 Task: Look for space in Chesterfield, United States from 10th July, 2023 to 25th July, 2023 for 3 adults, 1 child in price range Rs.15000 to Rs.25000. Place can be shared room with 2 bedrooms having 3 beds and 2 bathrooms. Property type can be house, flat, guest house. Amenities needed are: wifi, TV, free parkinig on premises, gym, breakfast. Booking option can be shelf check-in. Required host language is English.
Action: Mouse moved to (437, 105)
Screenshot: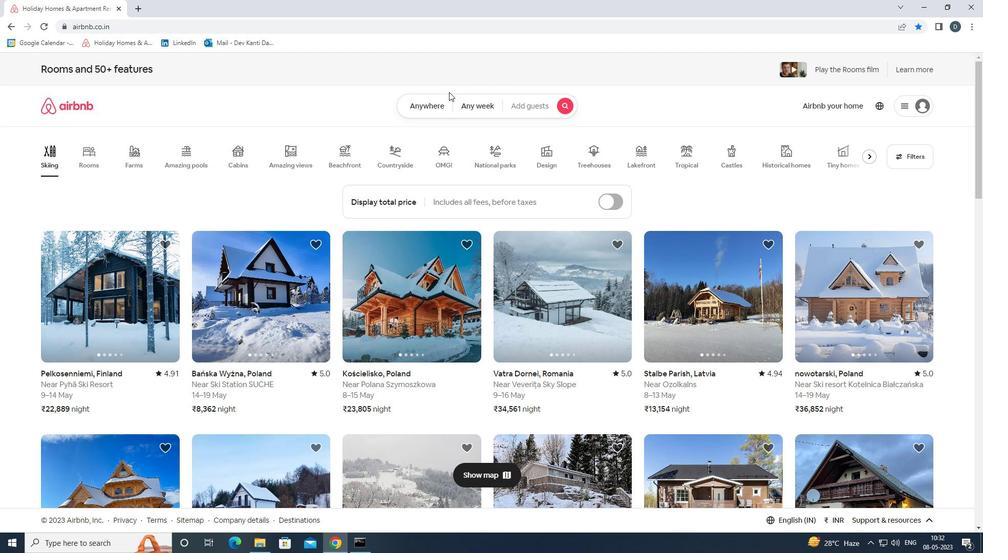
Action: Mouse pressed left at (437, 105)
Screenshot: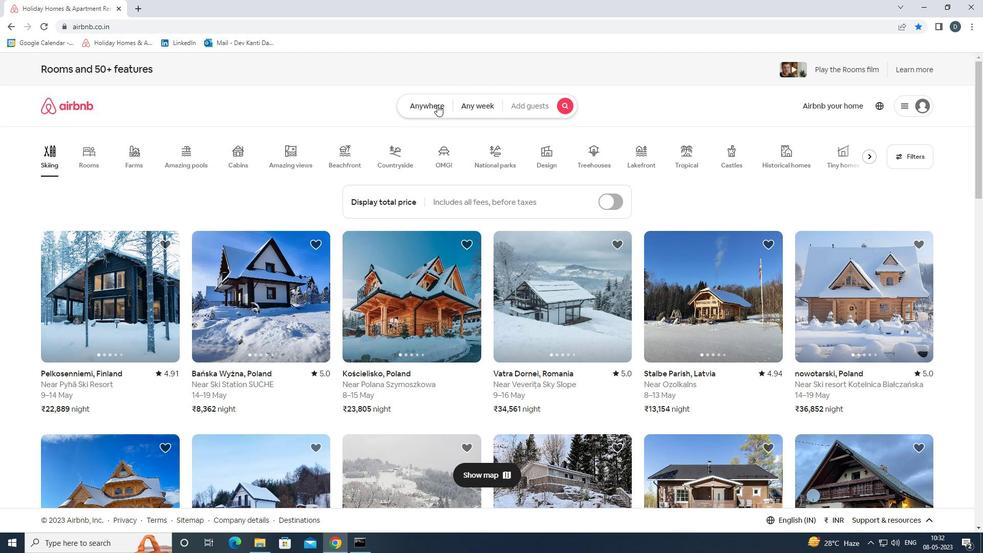 
Action: Mouse moved to (366, 146)
Screenshot: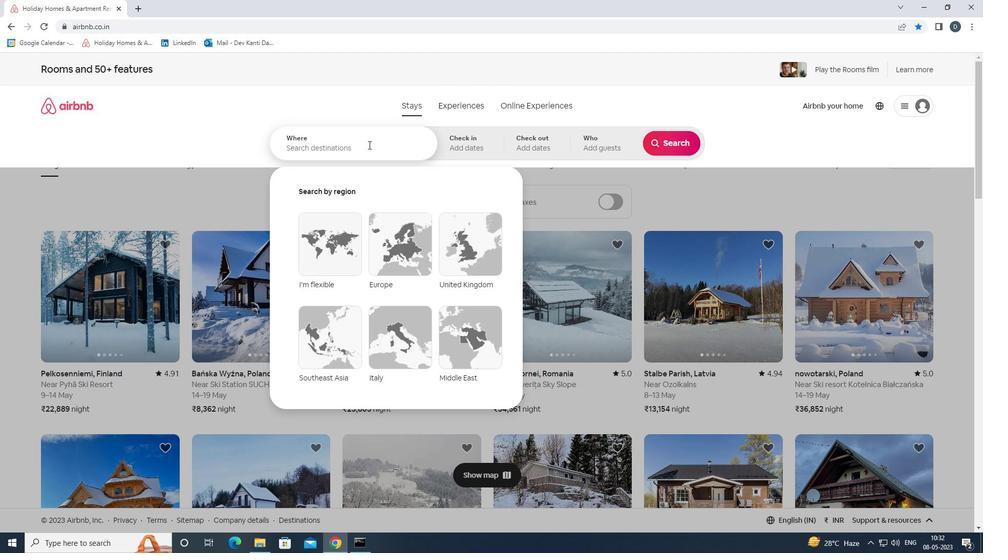 
Action: Mouse pressed left at (366, 146)
Screenshot: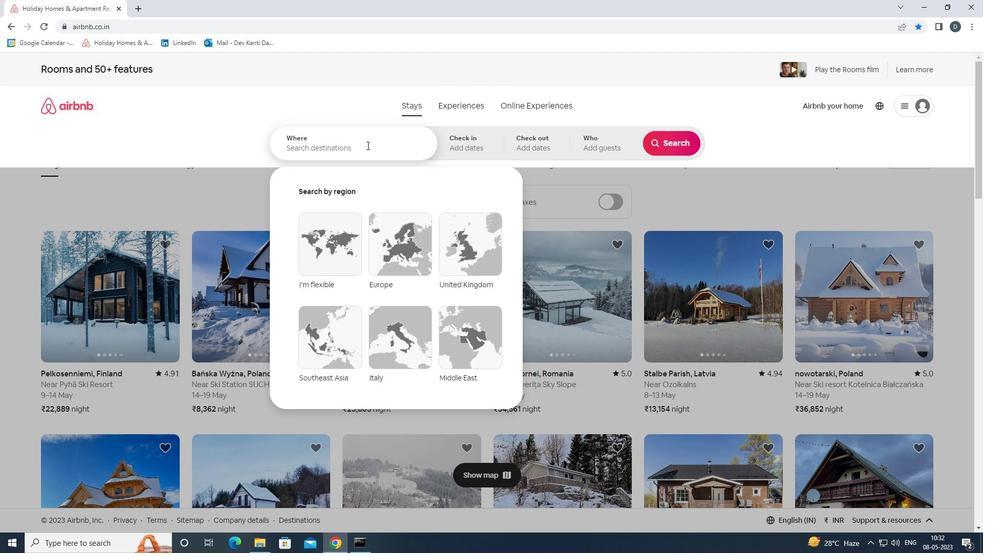 
Action: Mouse moved to (366, 146)
Screenshot: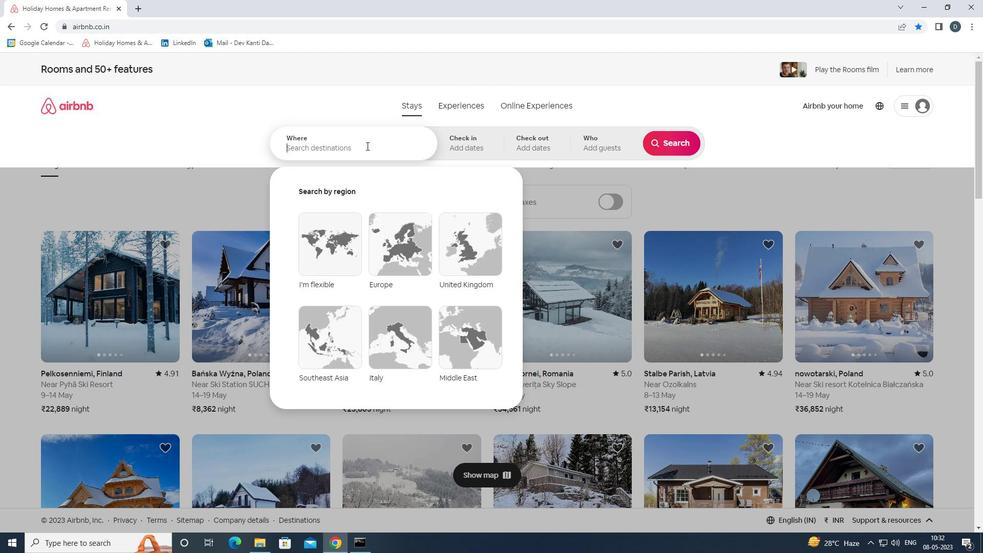 
Action: Key pressed <Key.shift>CHESTERFIELD,<Key.shift><Key.shift><Key.shift><Key.shift><Key.shift><Key.shift><Key.shift>UNITED<Key.space><Key.shift><Key.shift><Key.shift><Key.shift><Key.shift><Key.shift><Key.shift><Key.shift>STATES<Key.enter>
Screenshot: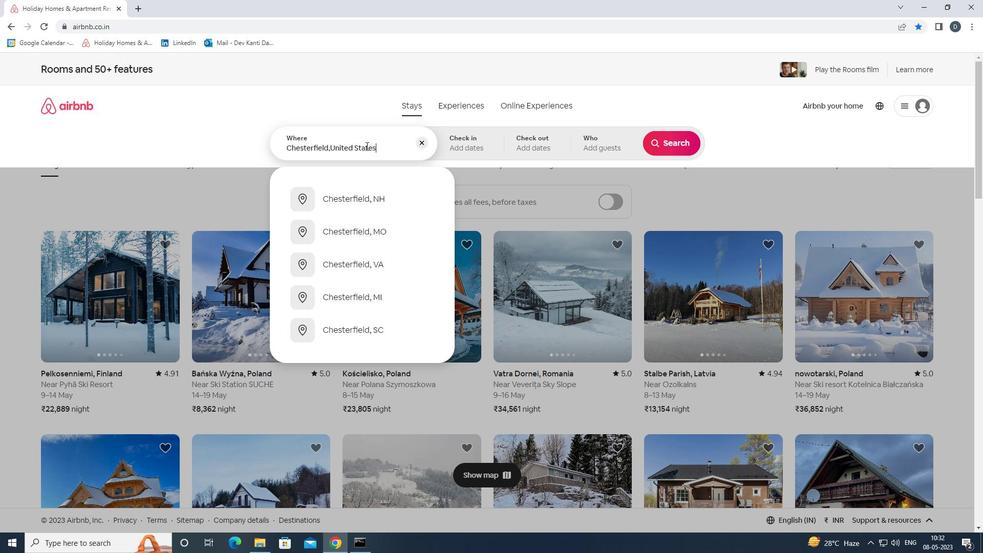 
Action: Mouse moved to (670, 223)
Screenshot: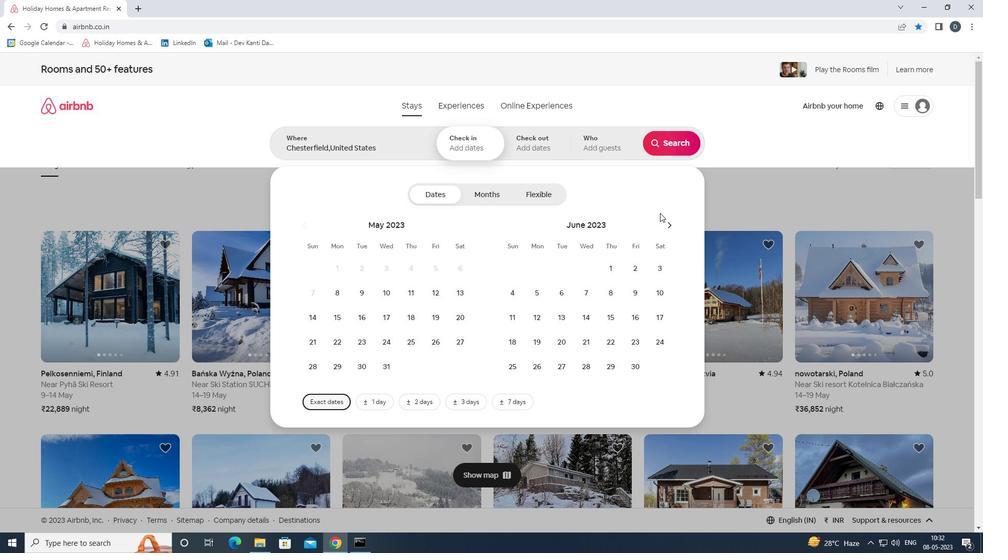 
Action: Mouse pressed left at (670, 223)
Screenshot: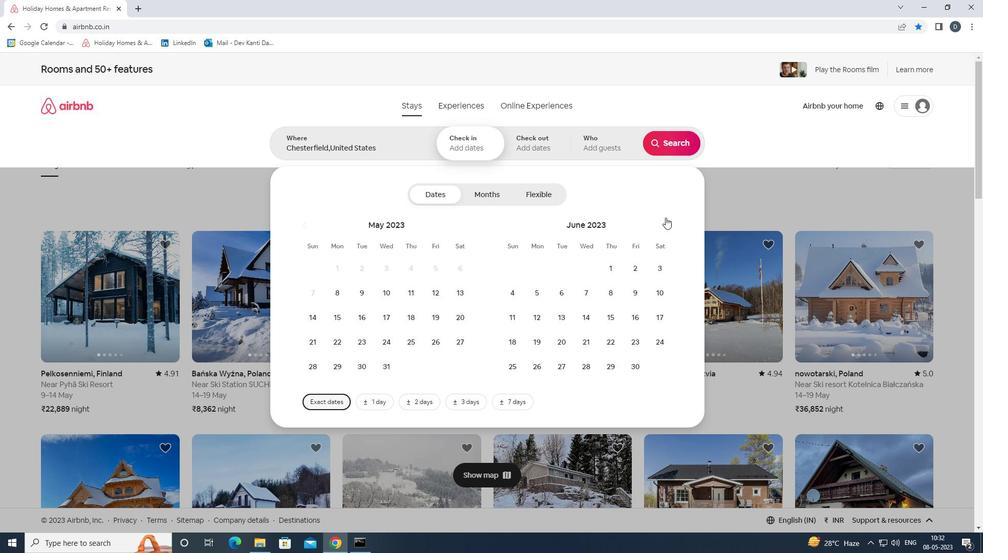 
Action: Mouse moved to (539, 316)
Screenshot: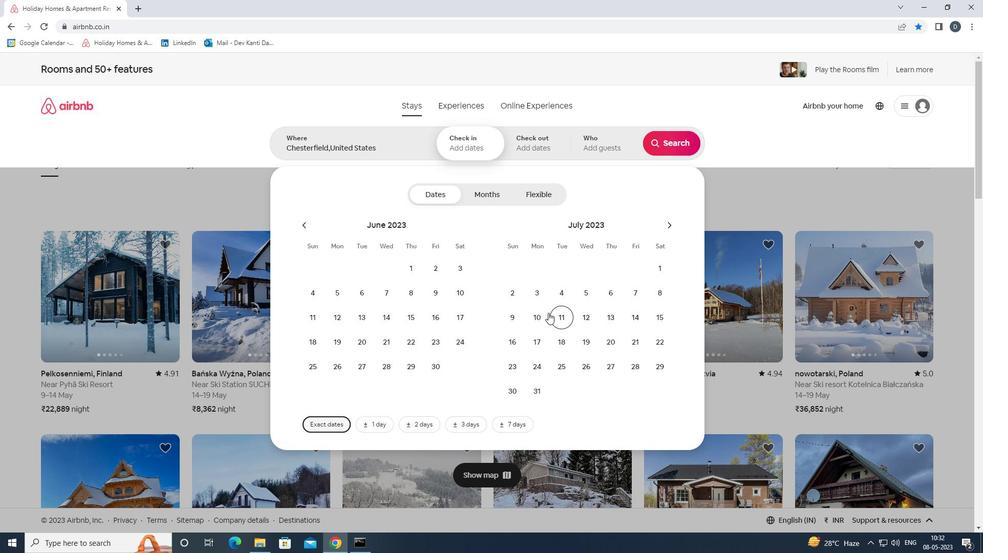 
Action: Mouse pressed left at (539, 316)
Screenshot: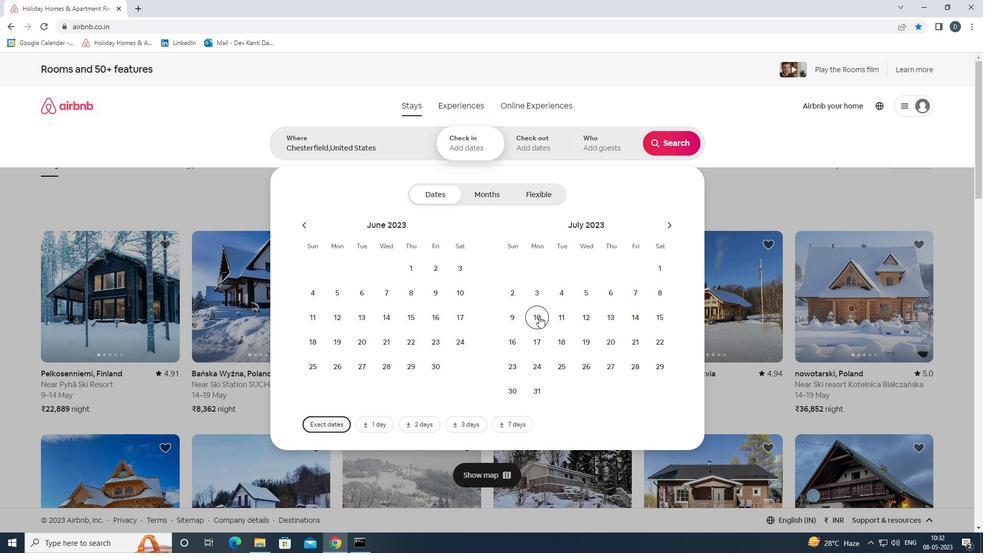 
Action: Mouse moved to (557, 363)
Screenshot: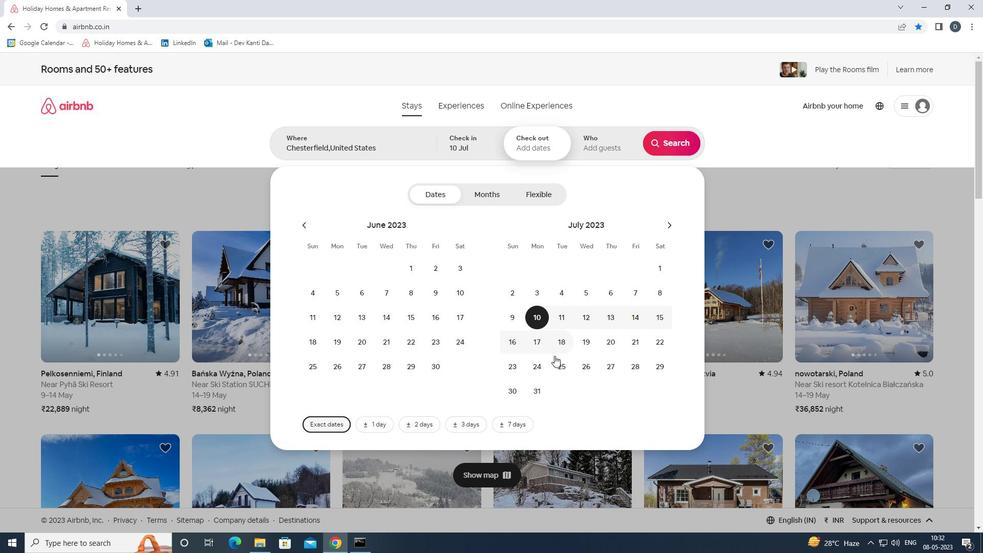 
Action: Mouse pressed left at (557, 363)
Screenshot: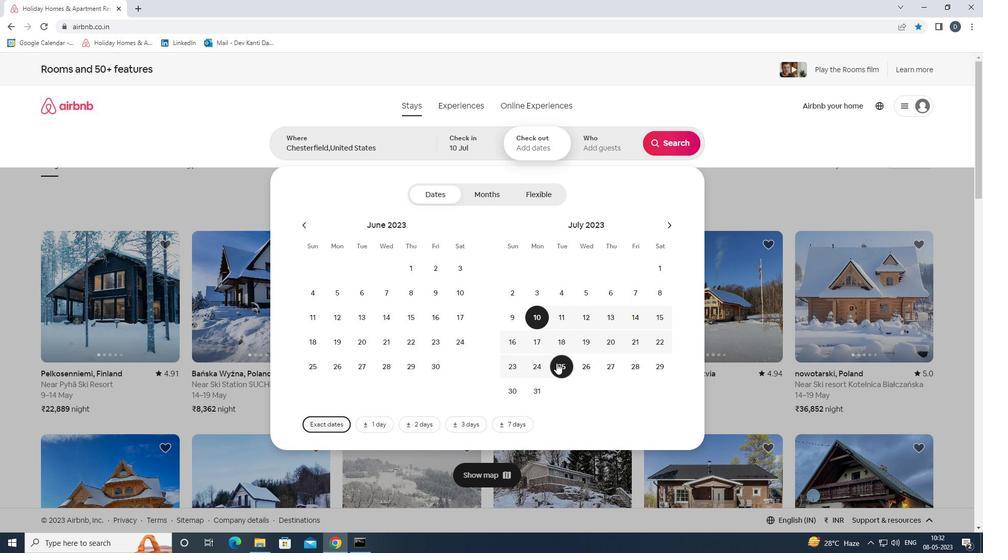 
Action: Mouse moved to (604, 150)
Screenshot: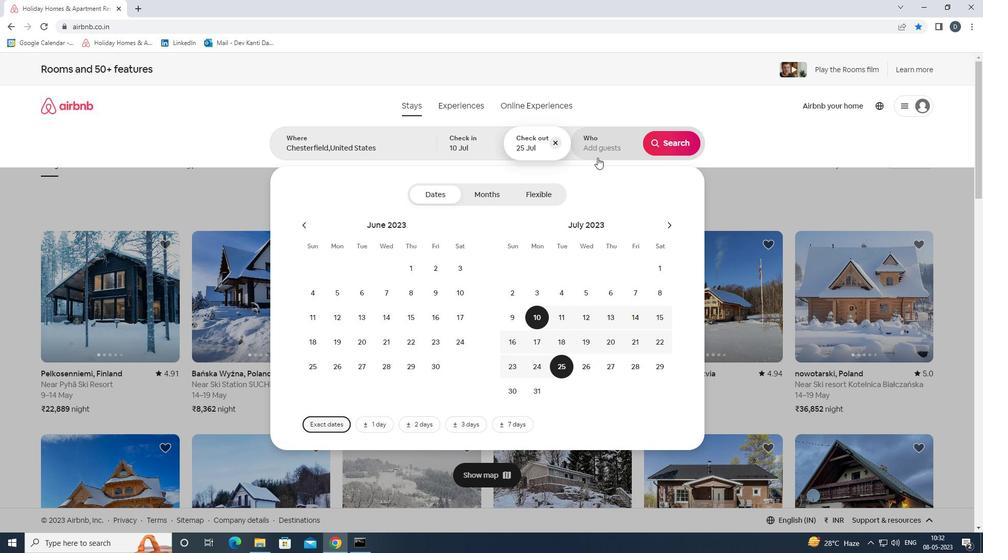 
Action: Mouse pressed left at (604, 150)
Screenshot: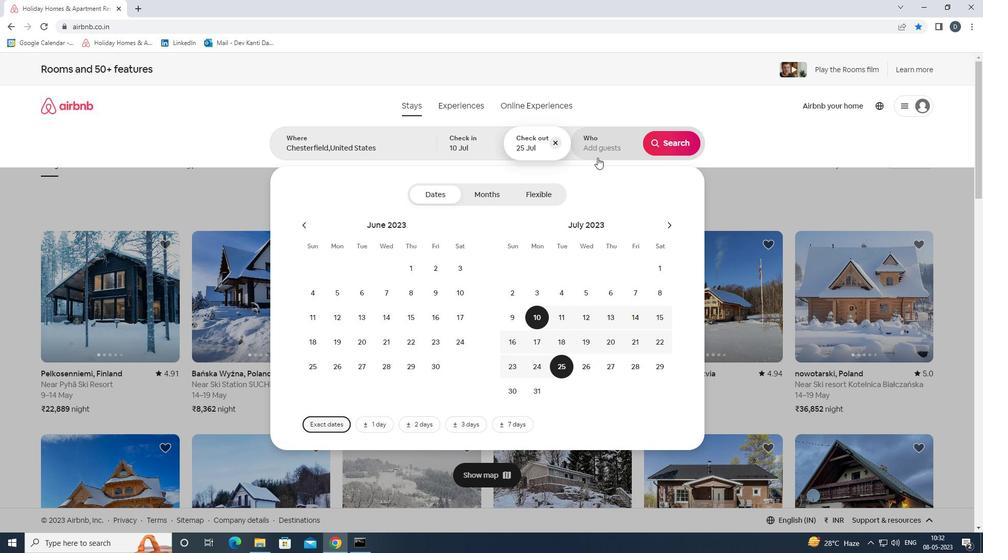 
Action: Mouse moved to (678, 195)
Screenshot: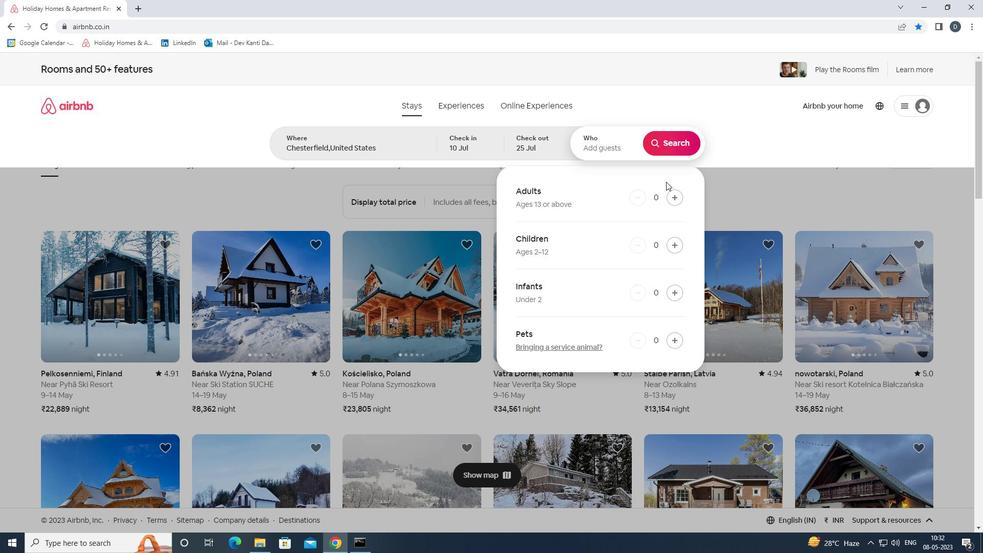
Action: Mouse pressed left at (678, 195)
Screenshot: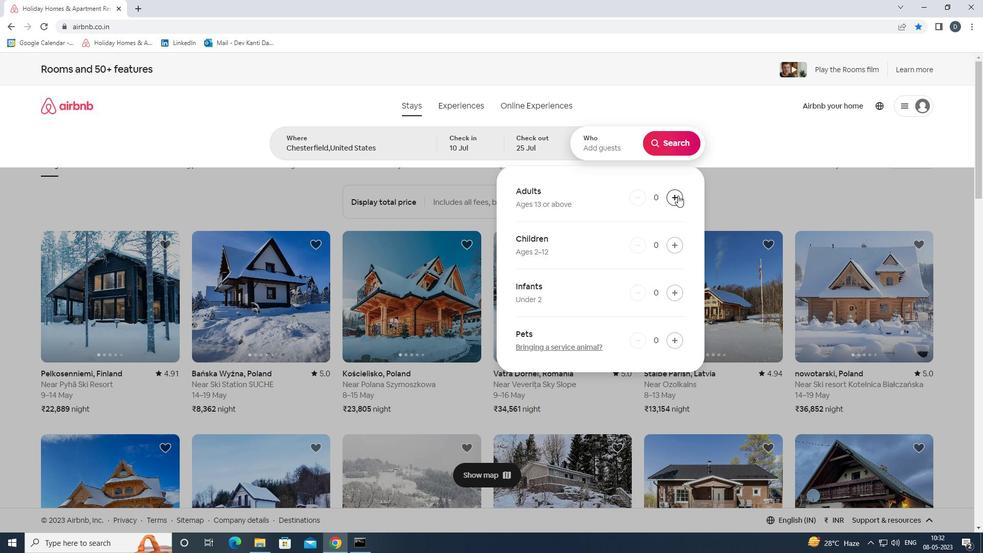 
Action: Mouse pressed left at (678, 195)
Screenshot: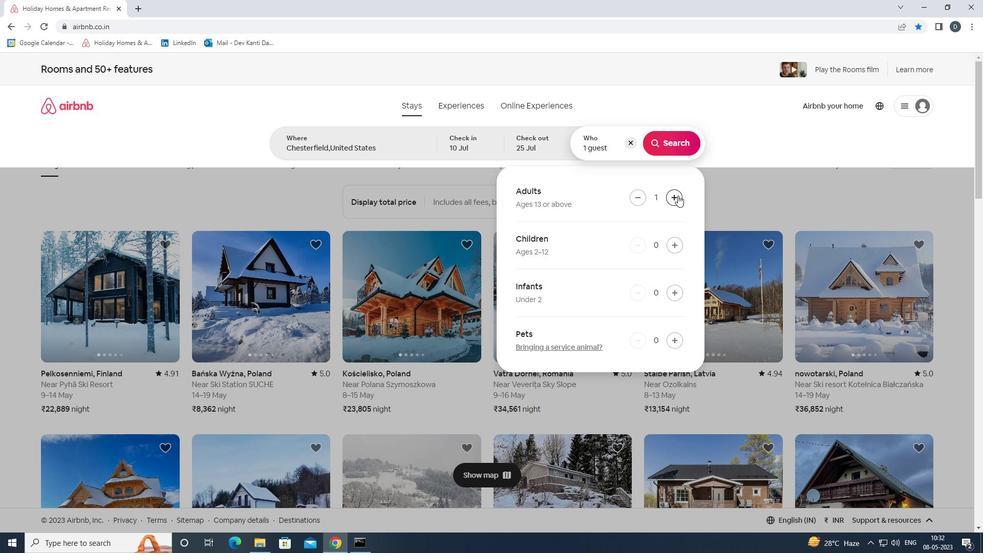 
Action: Mouse pressed left at (678, 195)
Screenshot: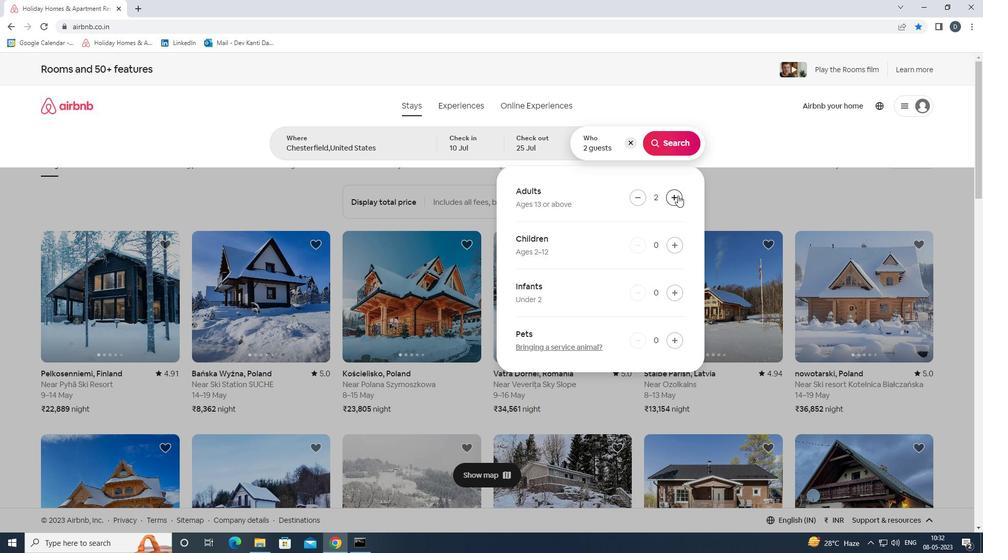 
Action: Mouse moved to (674, 241)
Screenshot: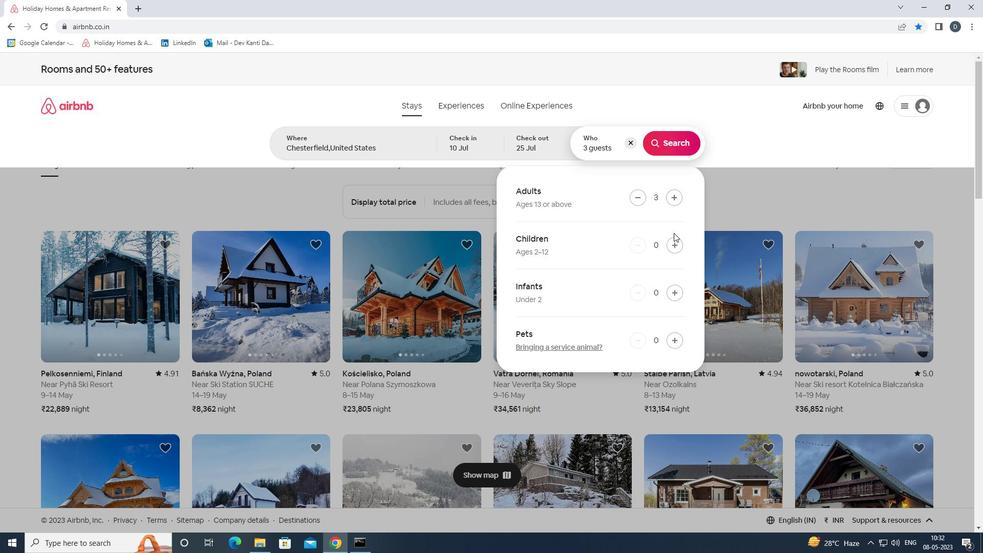 
Action: Mouse pressed left at (674, 241)
Screenshot: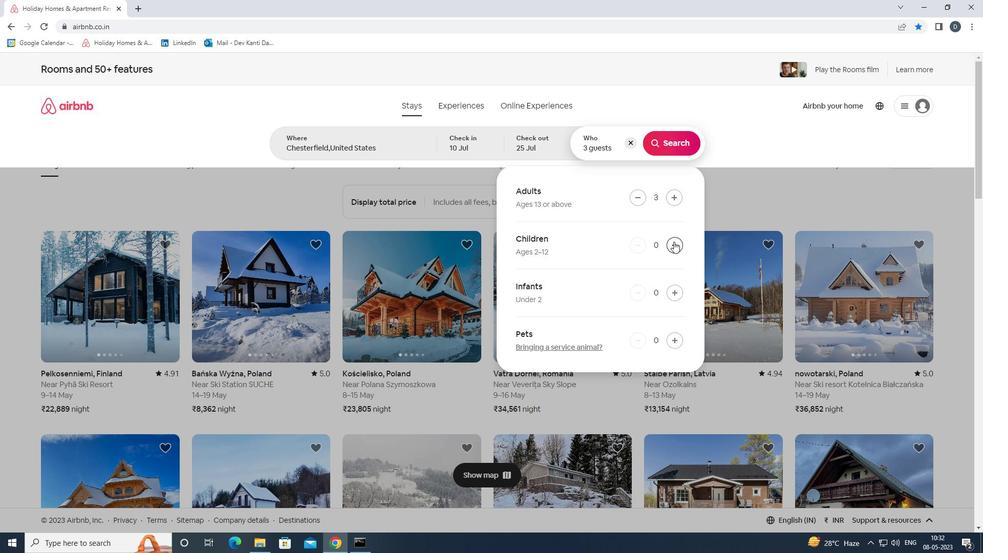 
Action: Mouse moved to (671, 142)
Screenshot: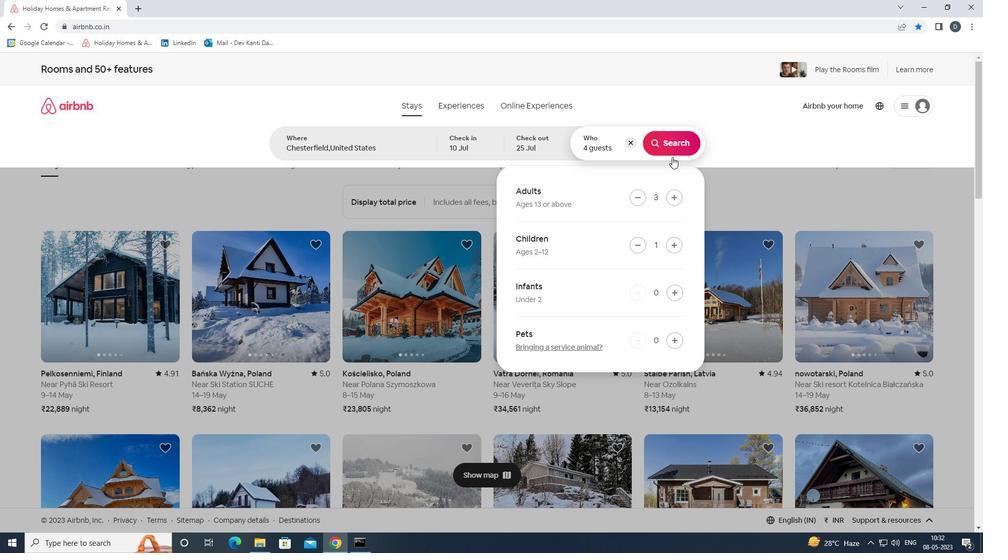 
Action: Mouse pressed left at (671, 142)
Screenshot: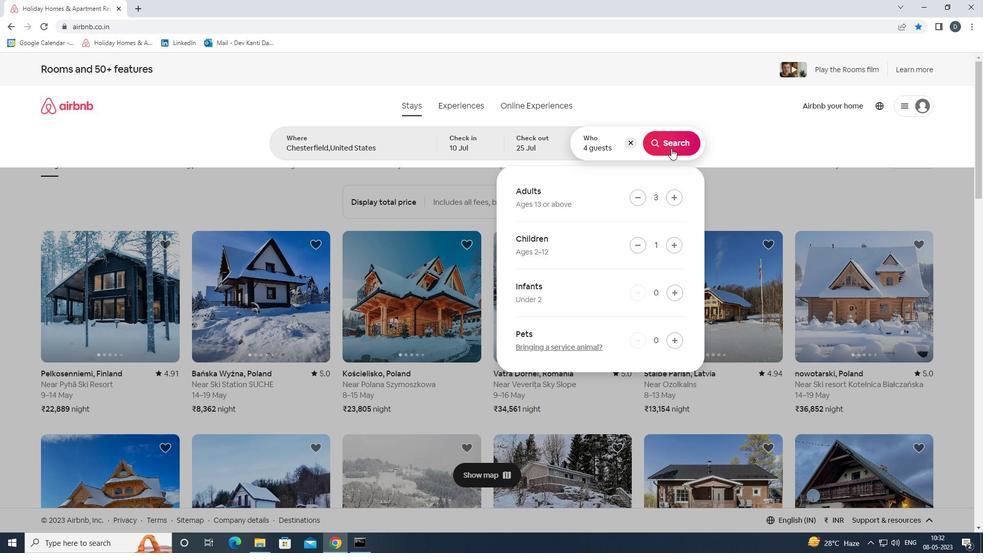 
Action: Mouse moved to (938, 107)
Screenshot: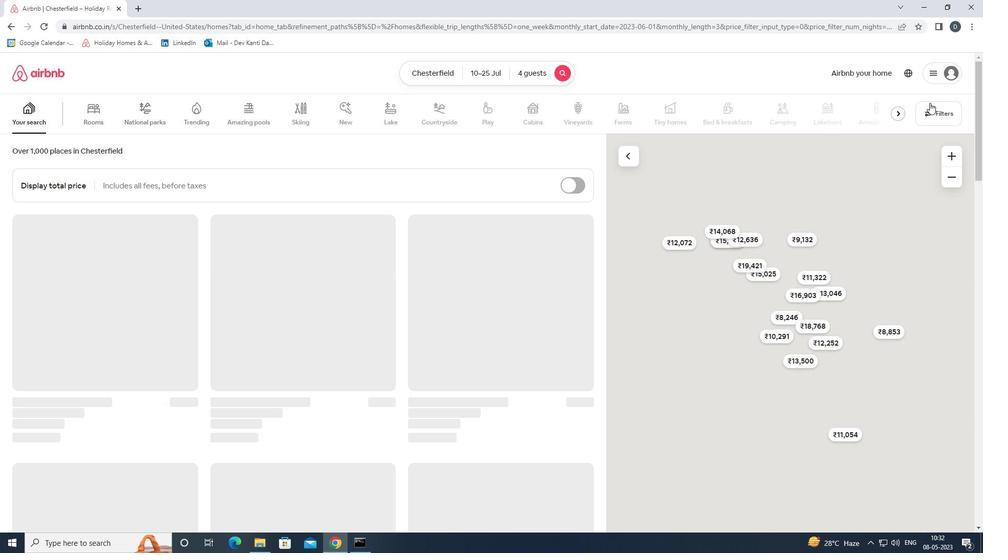 
Action: Mouse pressed left at (938, 107)
Screenshot: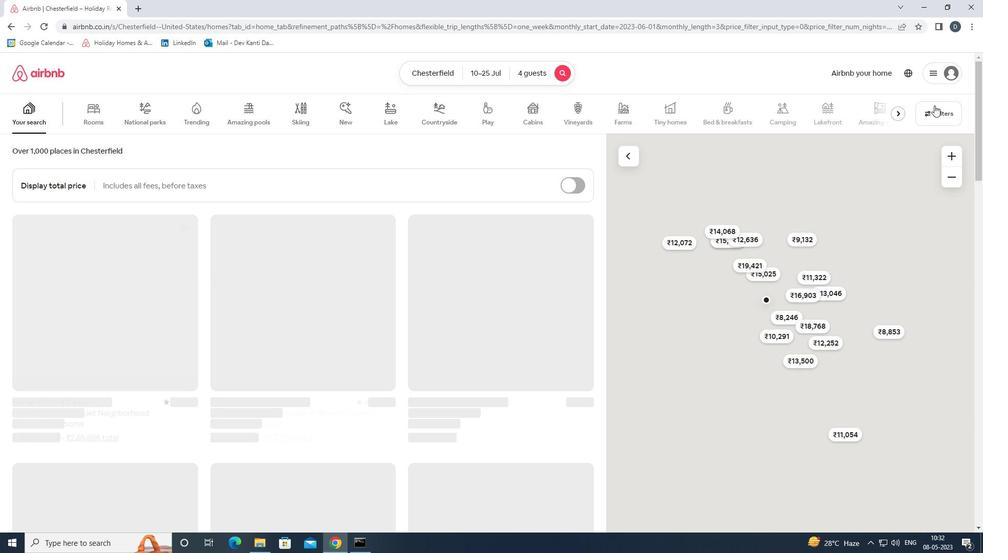 
Action: Mouse moved to (385, 363)
Screenshot: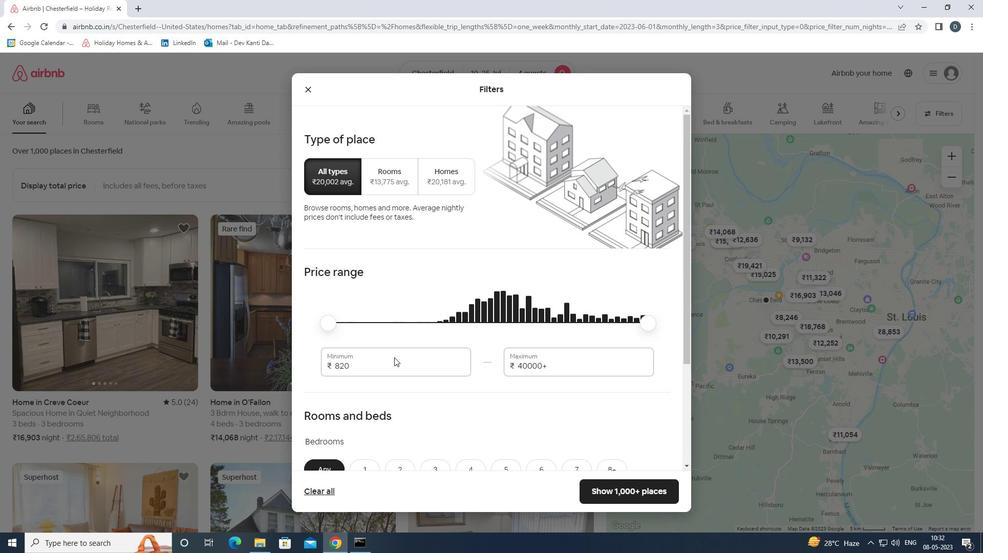 
Action: Mouse pressed left at (385, 363)
Screenshot: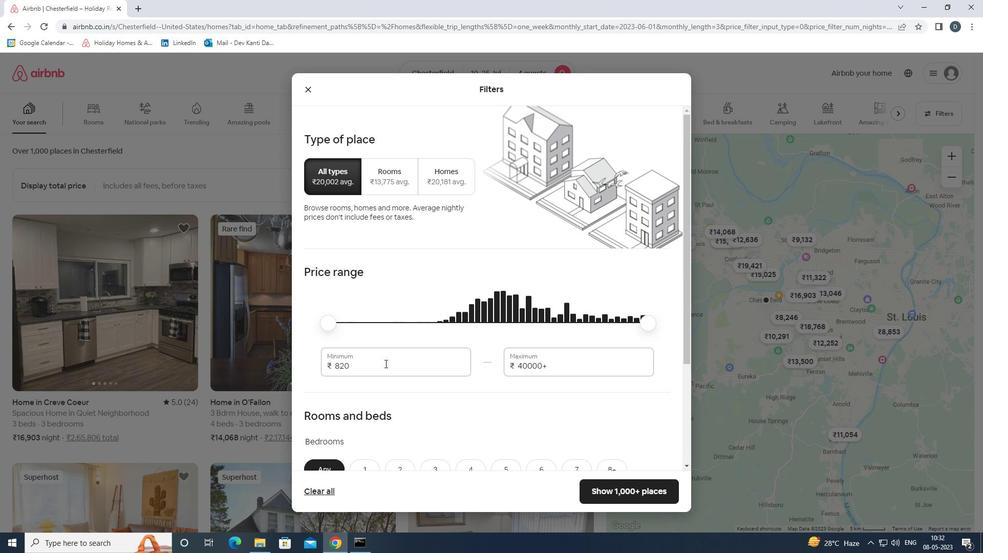 
Action: Mouse pressed left at (385, 363)
Screenshot: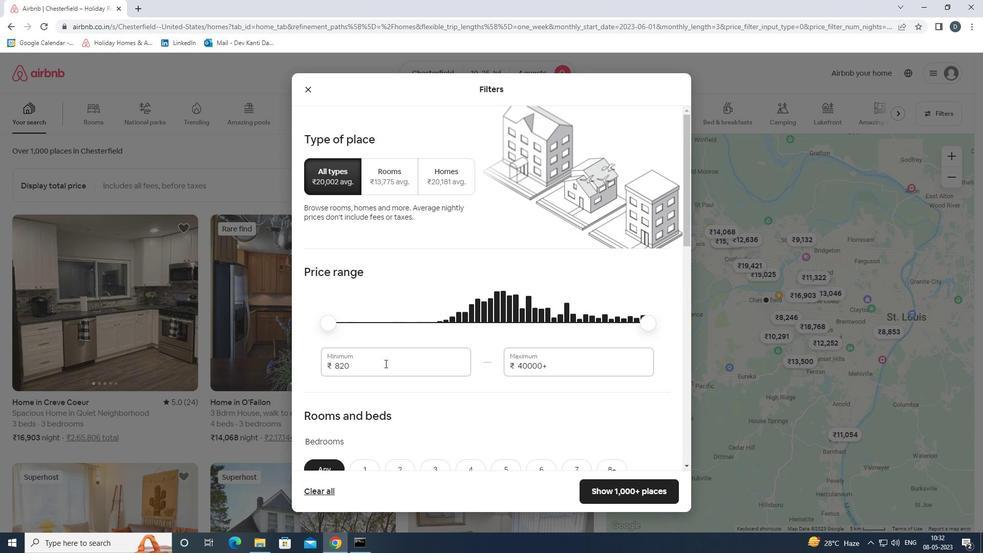 
Action: Mouse moved to (385, 363)
Screenshot: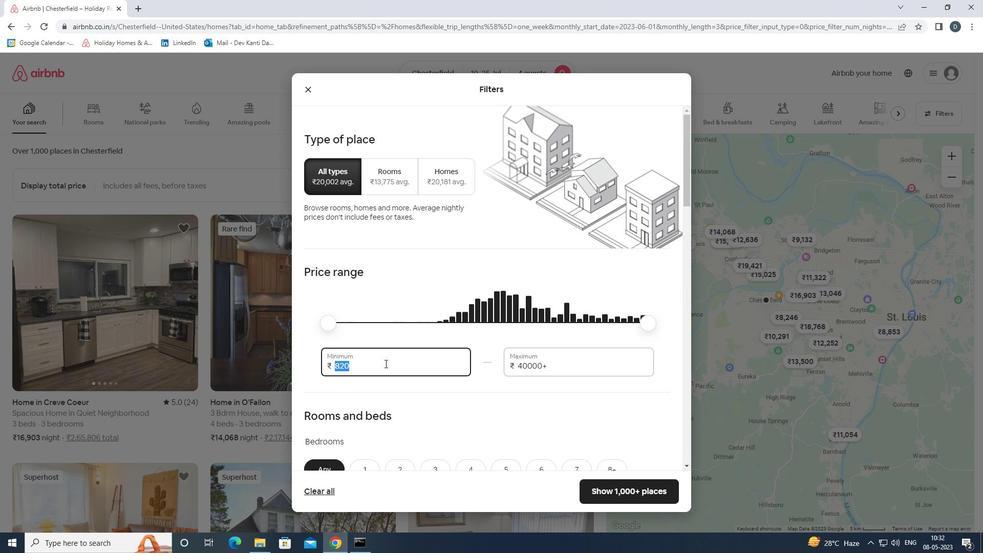 
Action: Key pressed 15000<Key.tab>25000
Screenshot: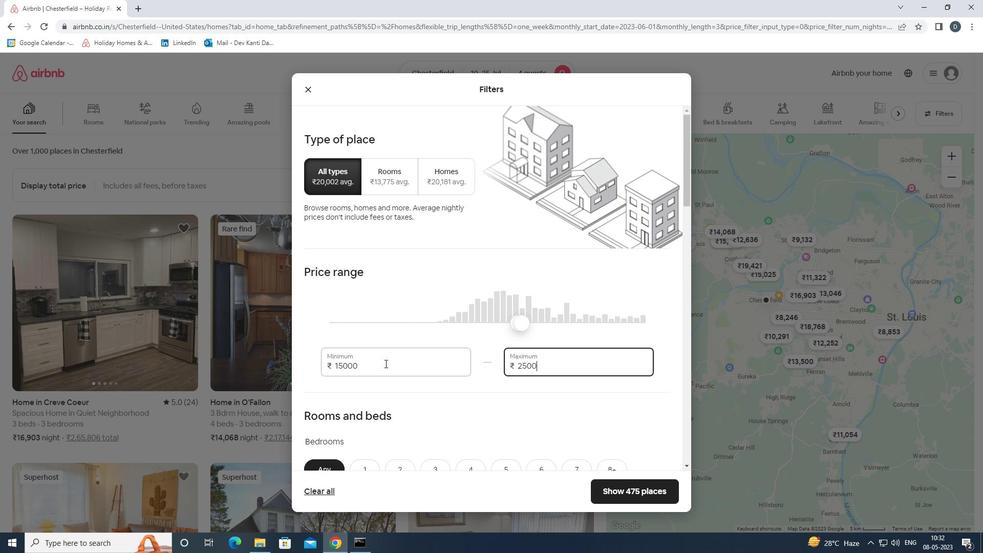 
Action: Mouse scrolled (385, 363) with delta (0, 0)
Screenshot: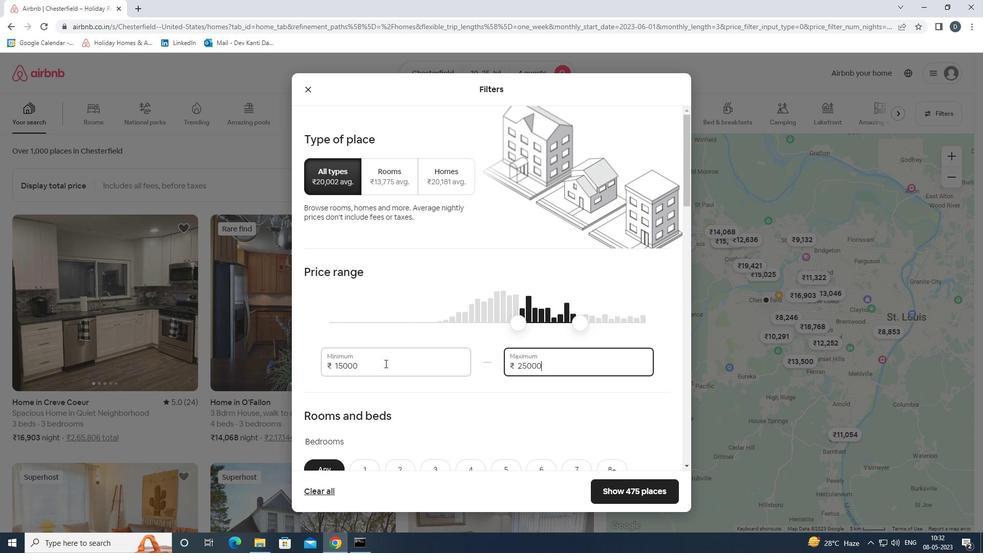 
Action: Mouse scrolled (385, 363) with delta (0, 0)
Screenshot: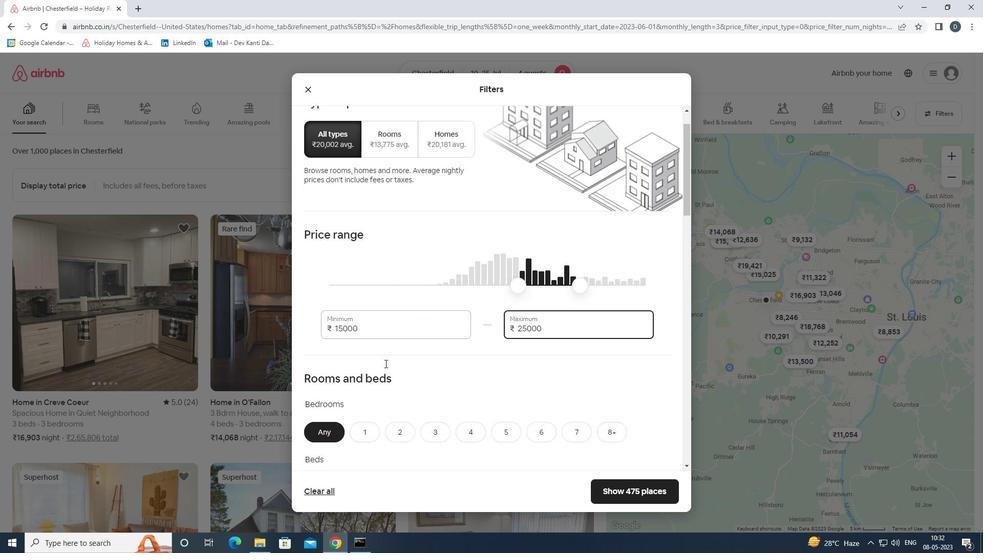 
Action: Mouse scrolled (385, 363) with delta (0, 0)
Screenshot: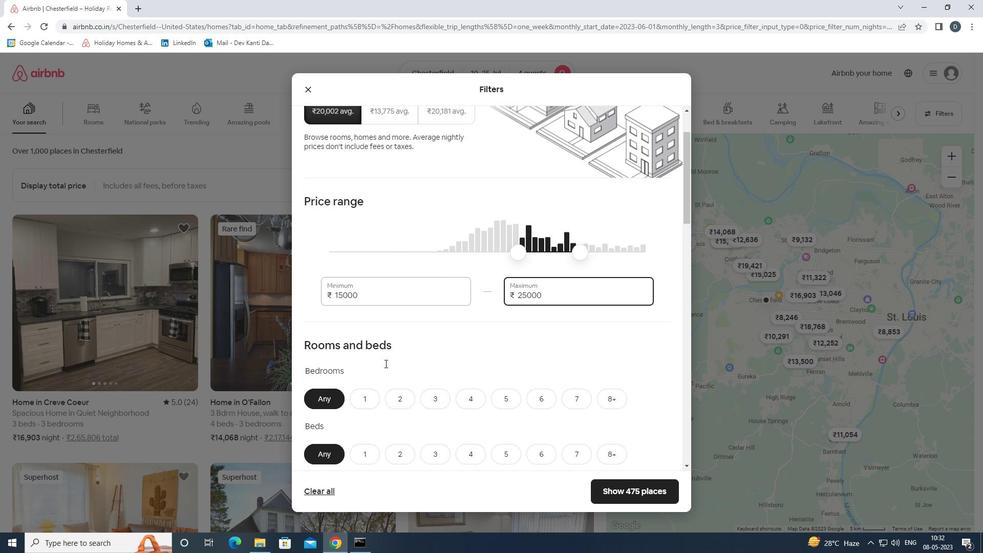 
Action: Mouse moved to (401, 317)
Screenshot: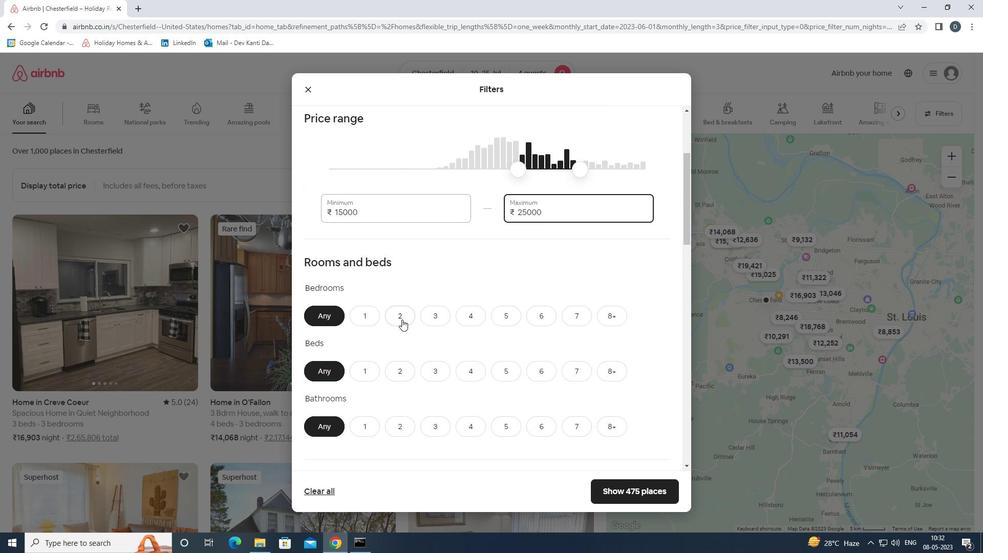 
Action: Mouse pressed left at (401, 317)
Screenshot: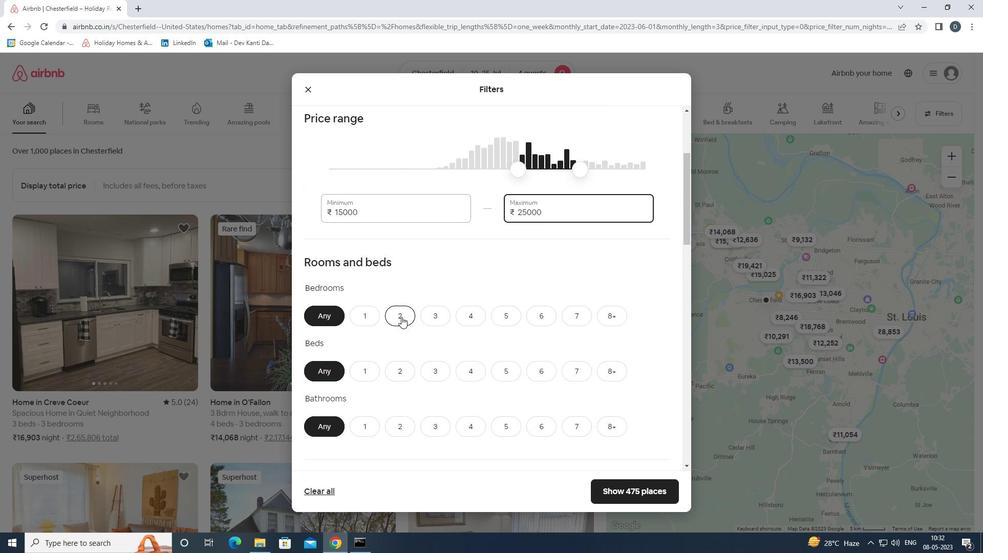 
Action: Mouse moved to (432, 368)
Screenshot: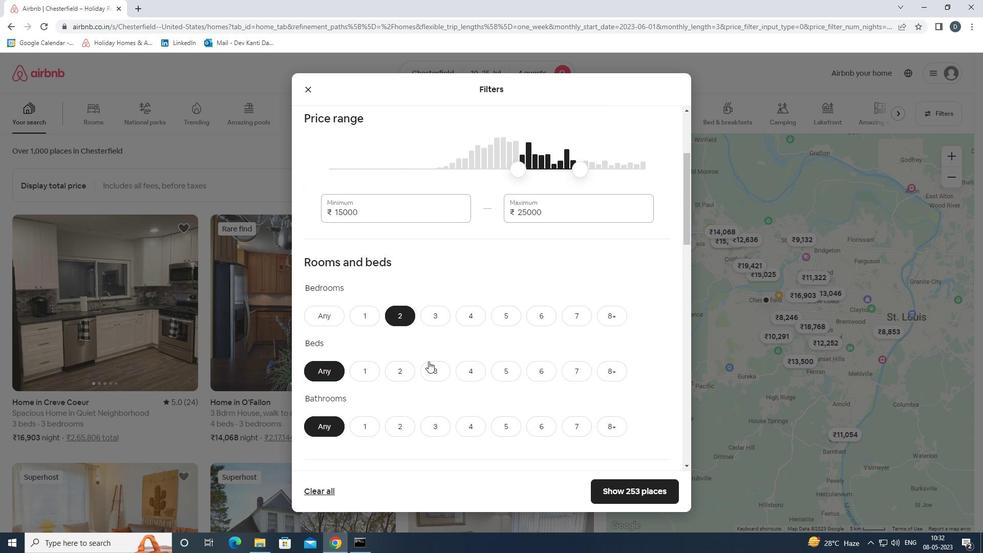 
Action: Mouse pressed left at (432, 368)
Screenshot: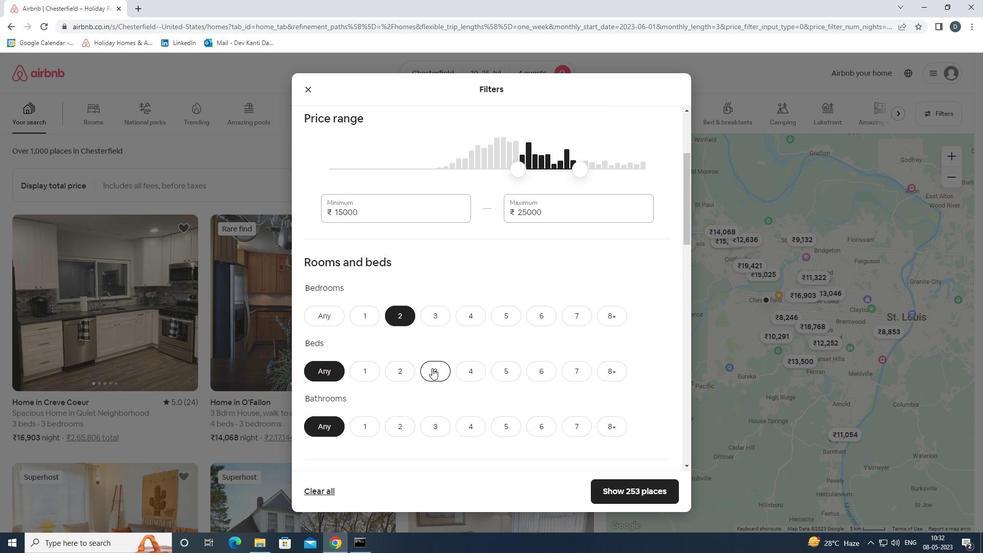 
Action: Mouse moved to (404, 426)
Screenshot: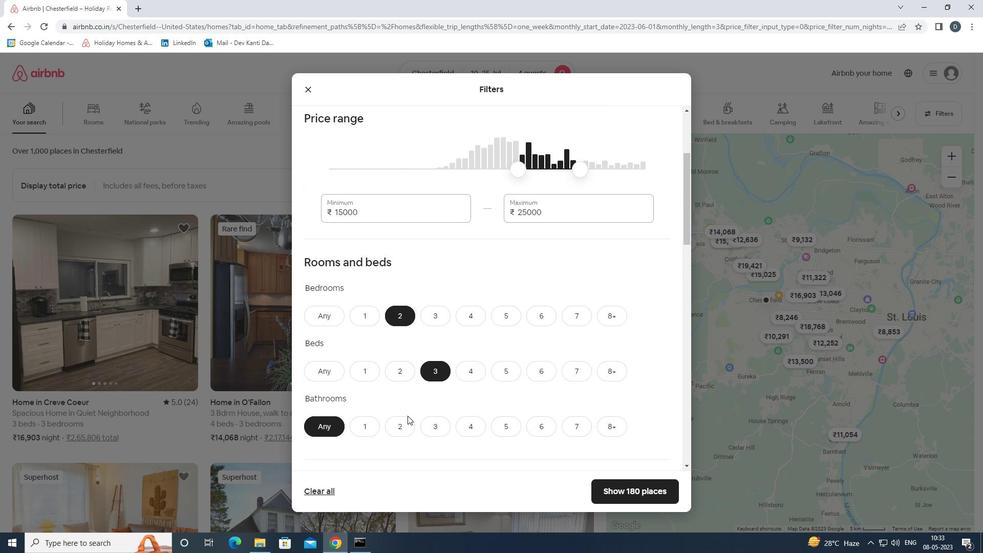 
Action: Mouse pressed left at (404, 426)
Screenshot: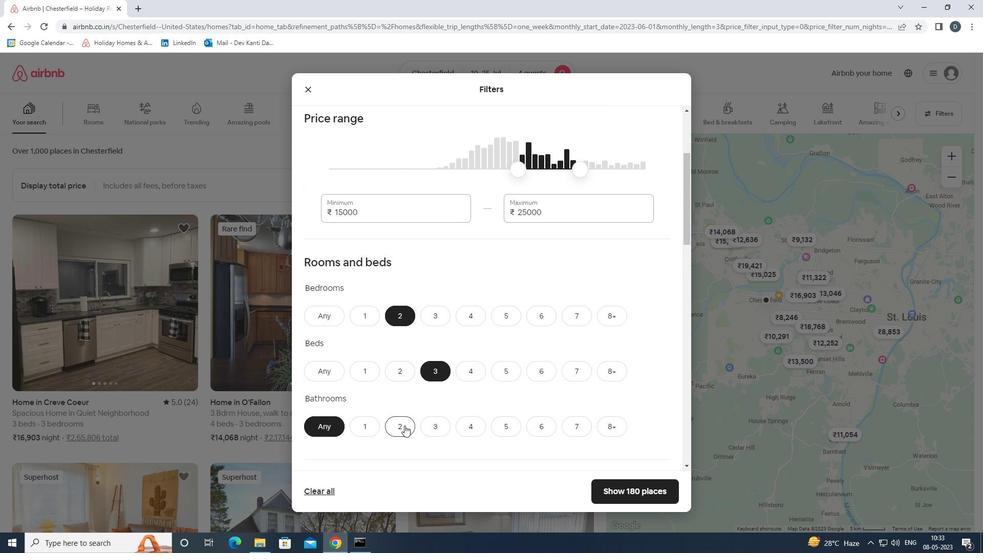 
Action: Mouse scrolled (404, 425) with delta (0, 0)
Screenshot: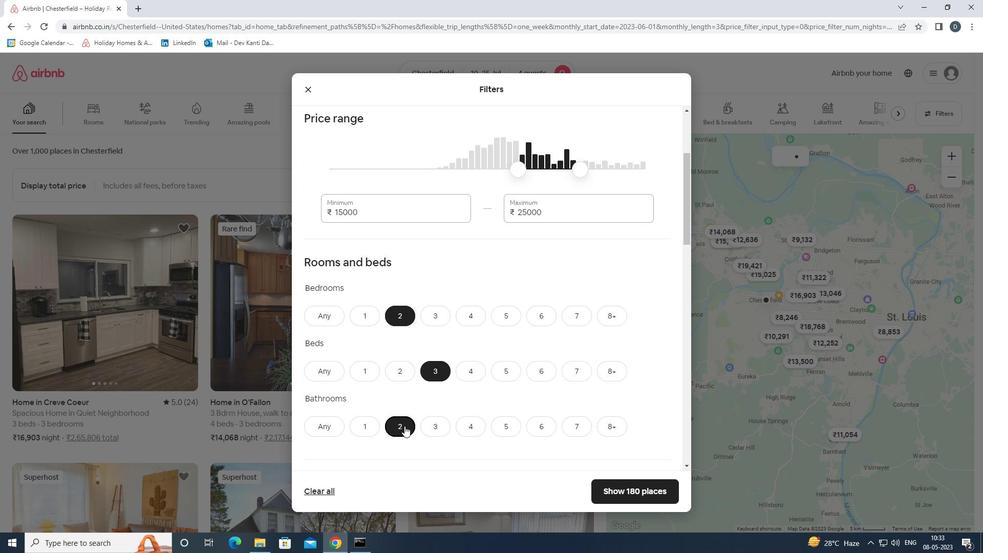 
Action: Mouse scrolled (404, 425) with delta (0, 0)
Screenshot: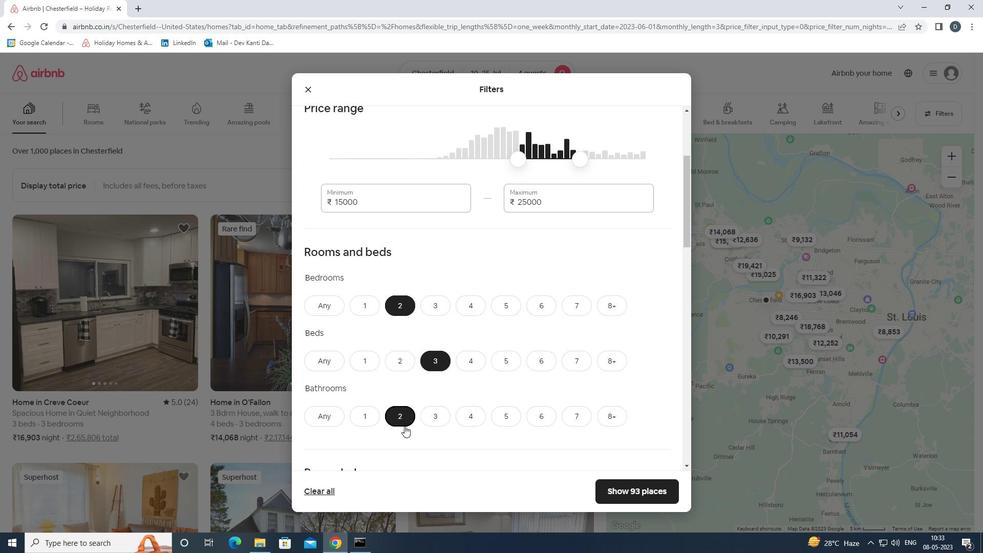 
Action: Mouse scrolled (404, 425) with delta (0, 0)
Screenshot: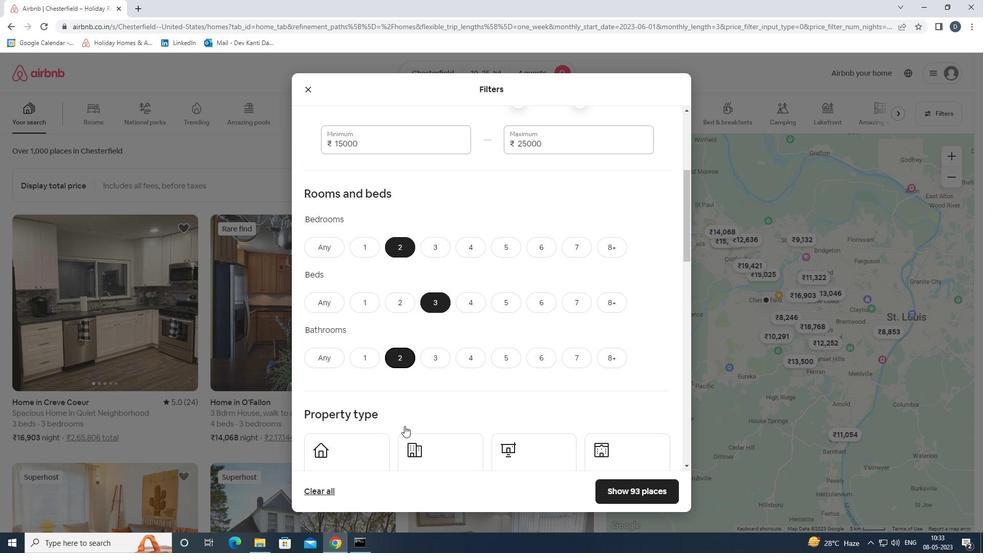 
Action: Mouse moved to (374, 405)
Screenshot: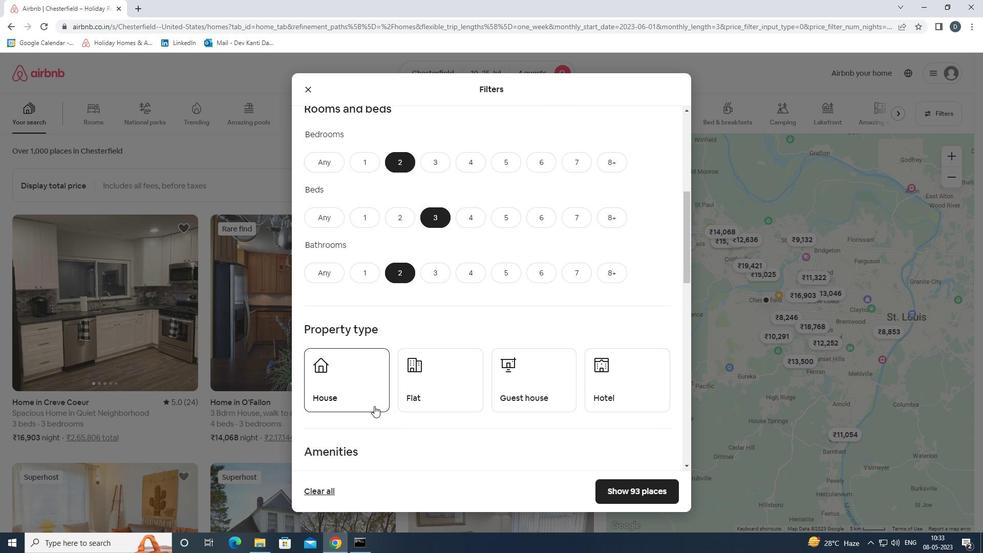 
Action: Mouse pressed left at (374, 405)
Screenshot: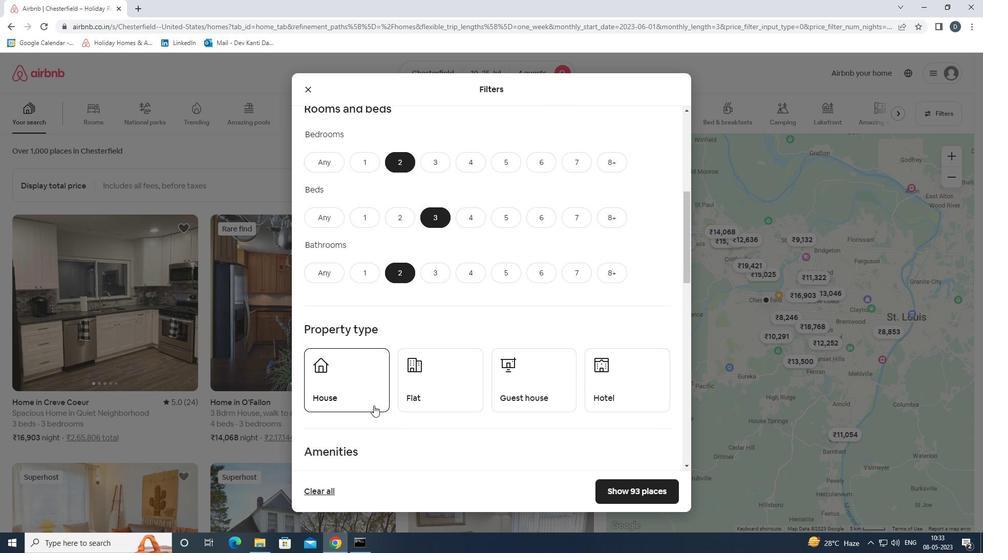 
Action: Mouse moved to (414, 400)
Screenshot: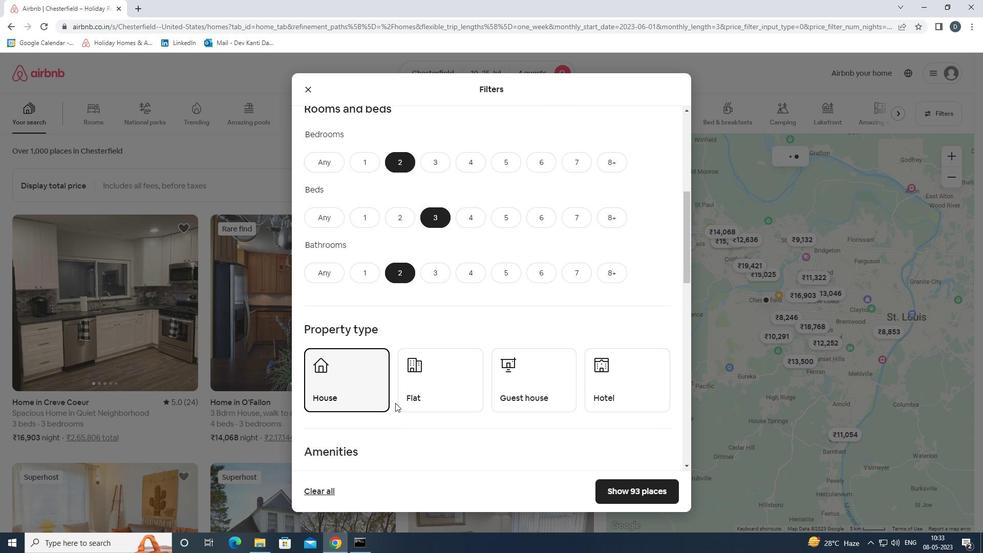
Action: Mouse pressed left at (414, 400)
Screenshot: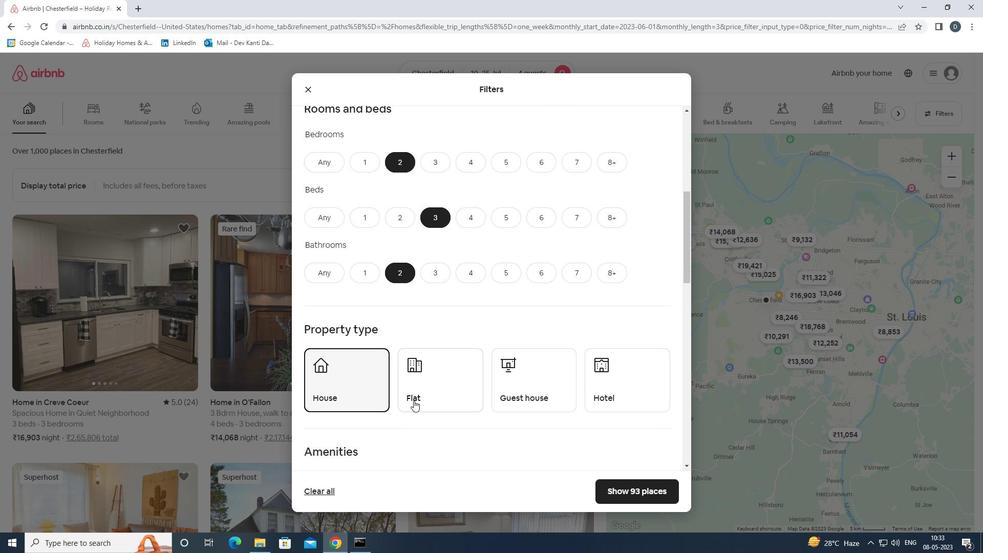 
Action: Mouse moved to (505, 393)
Screenshot: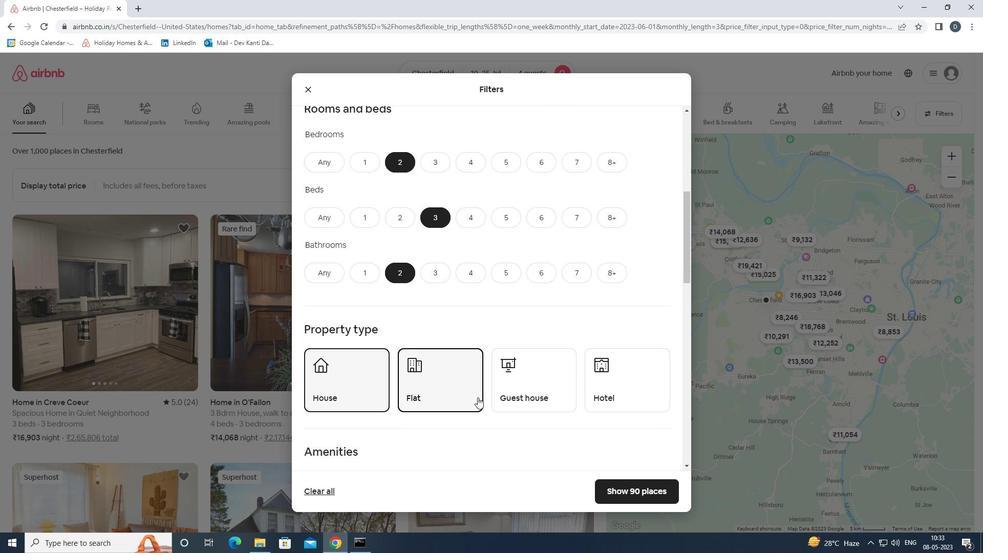 
Action: Mouse pressed left at (505, 393)
Screenshot: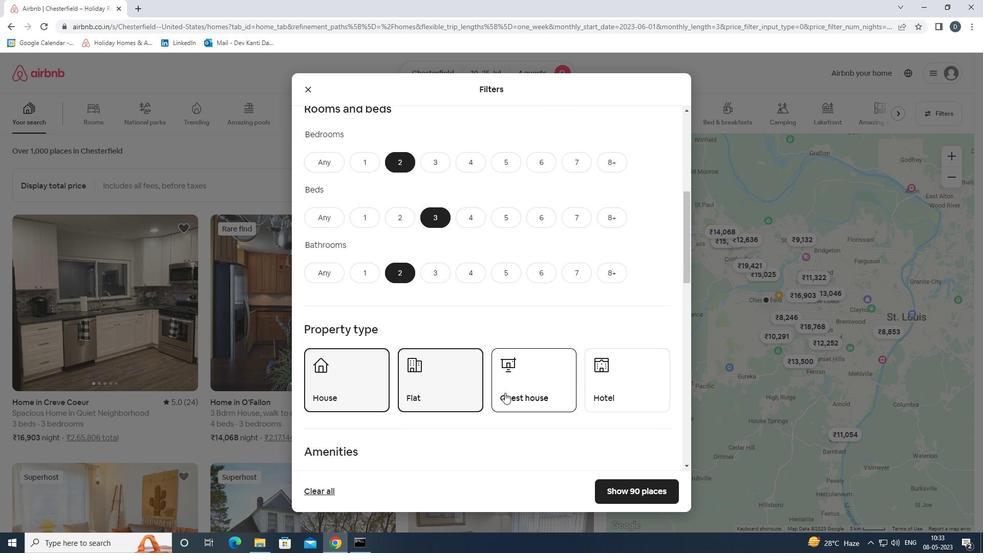 
Action: Mouse moved to (516, 426)
Screenshot: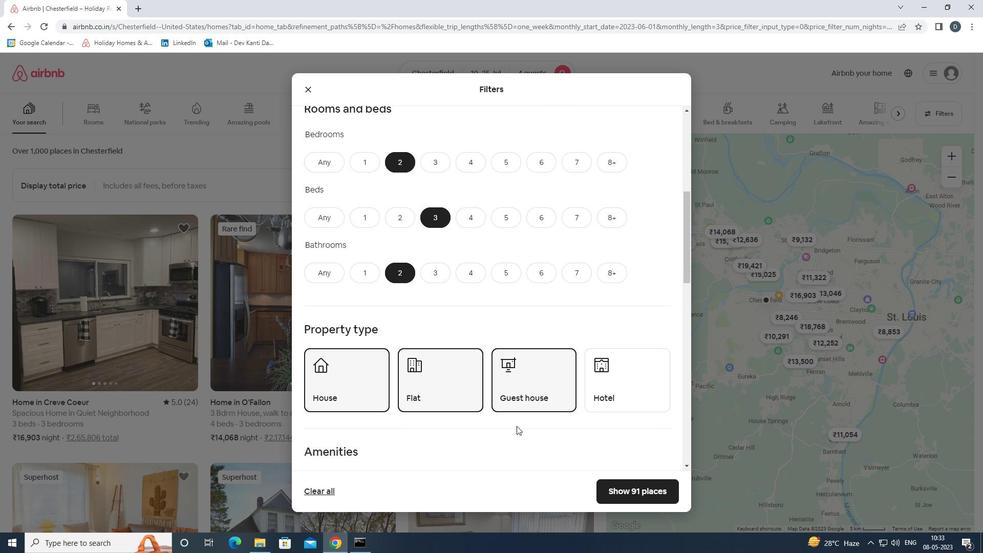 
Action: Mouse scrolled (516, 425) with delta (0, 0)
Screenshot: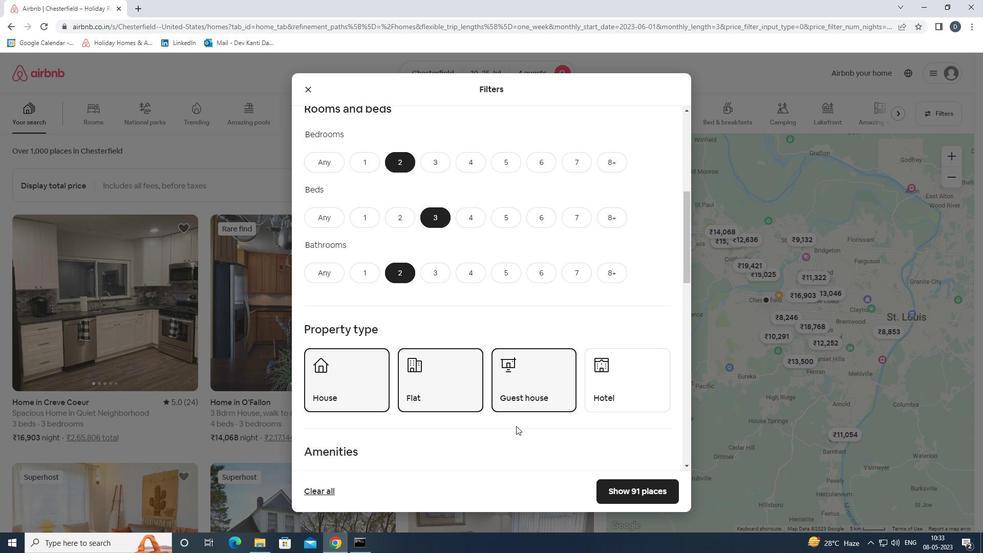 
Action: Mouse scrolled (516, 425) with delta (0, 0)
Screenshot: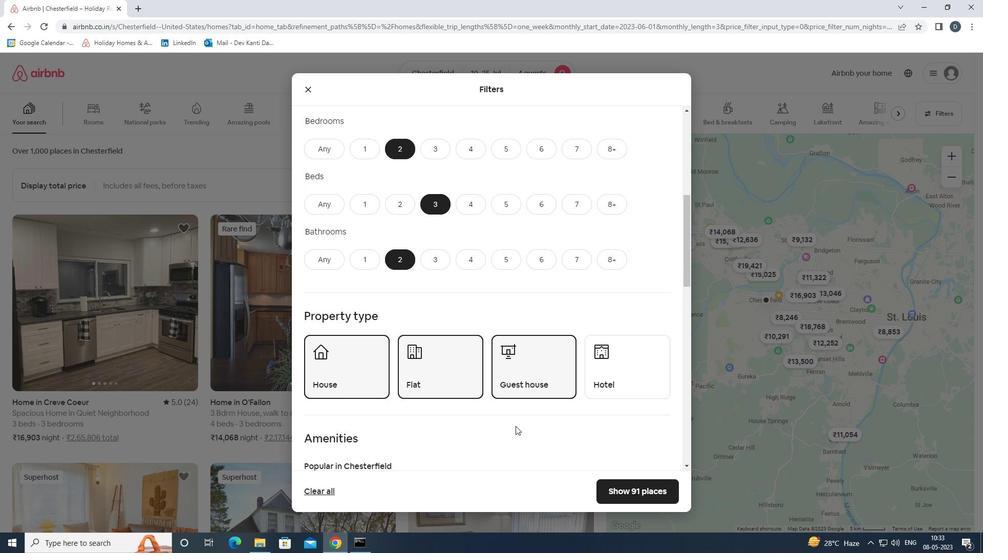 
Action: Mouse moved to (517, 416)
Screenshot: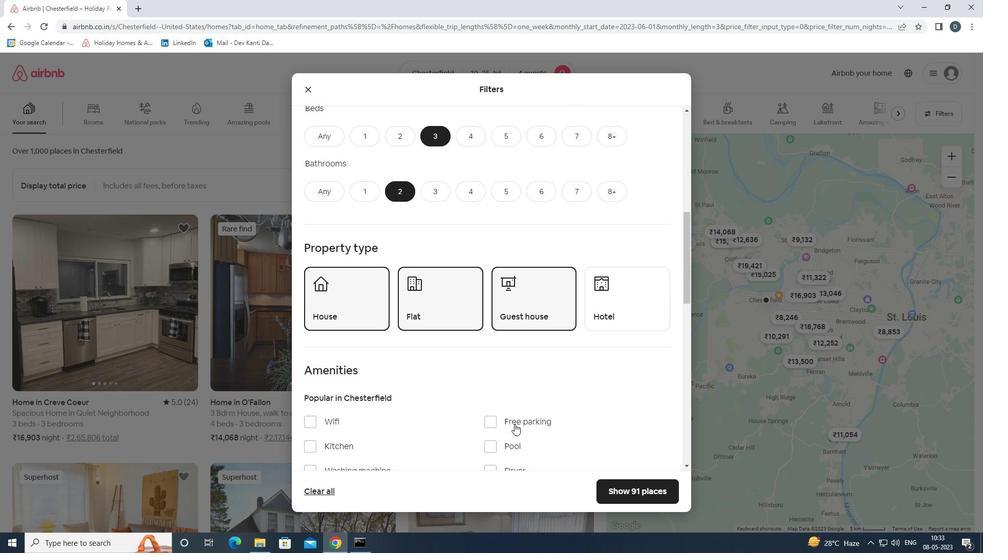 
Action: Mouse scrolled (517, 415) with delta (0, 0)
Screenshot: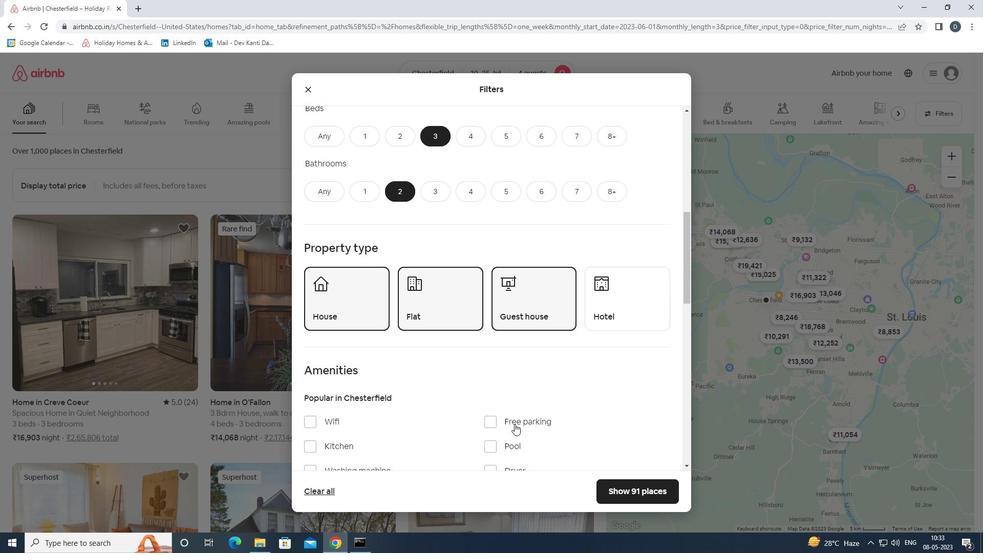 
Action: Mouse moved to (316, 345)
Screenshot: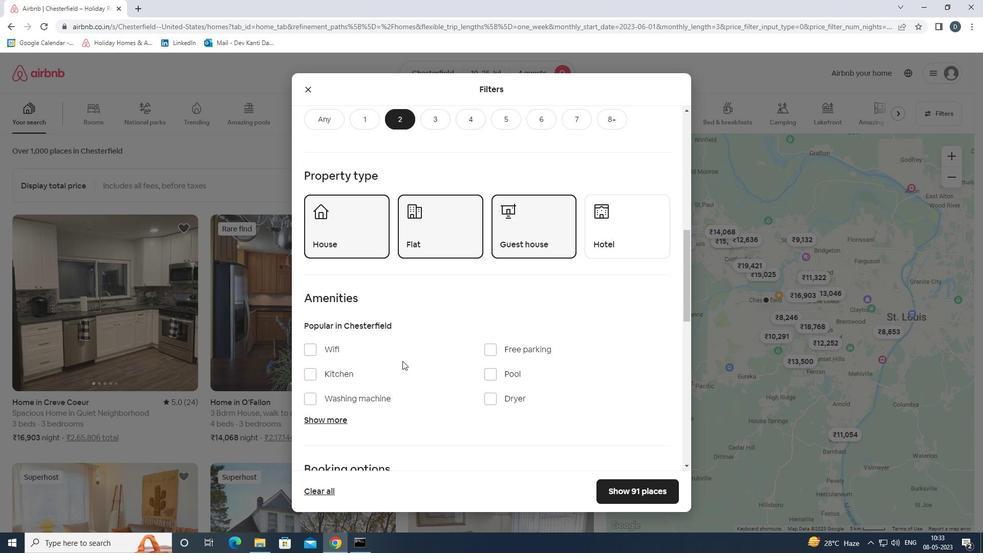 
Action: Mouse pressed left at (316, 345)
Screenshot: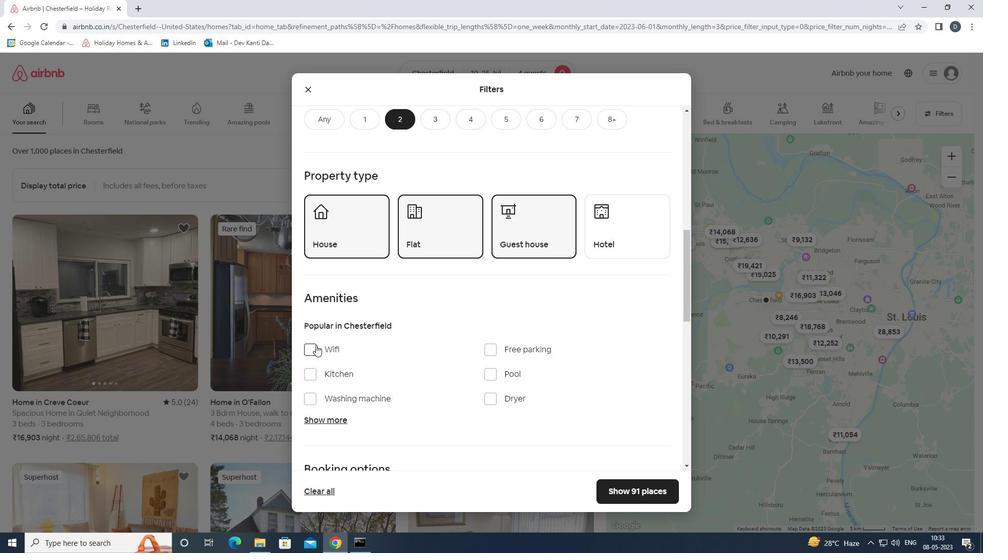 
Action: Mouse moved to (505, 352)
Screenshot: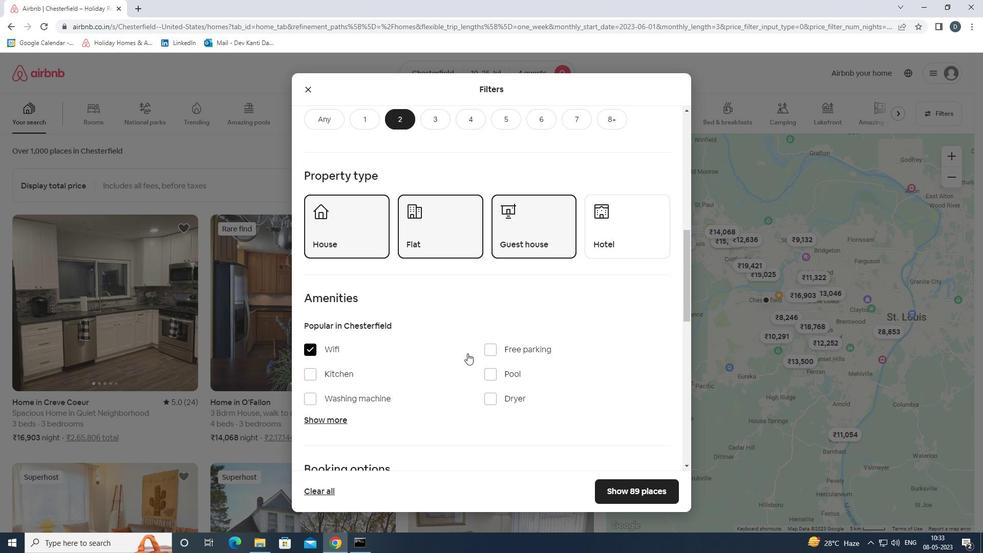 
Action: Mouse pressed left at (505, 352)
Screenshot: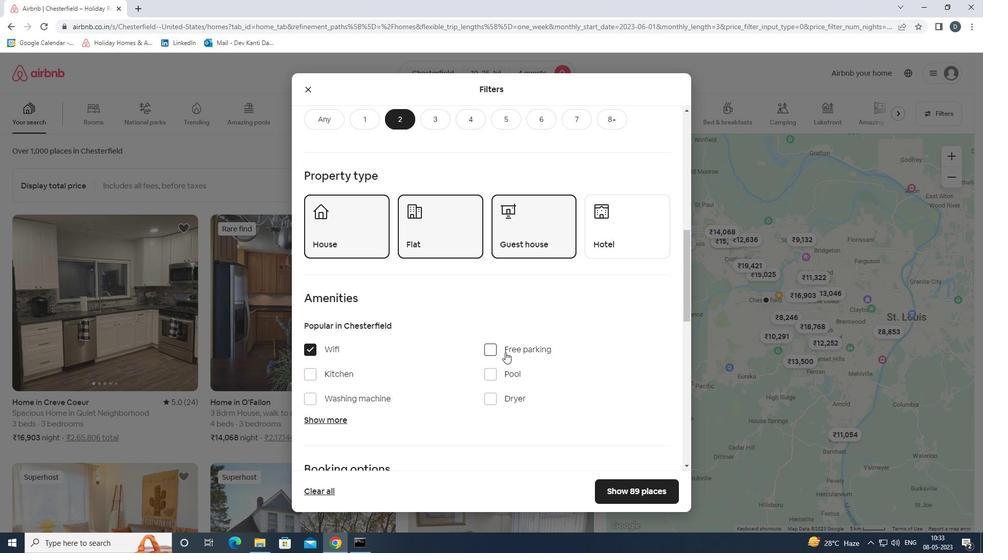 
Action: Mouse moved to (341, 416)
Screenshot: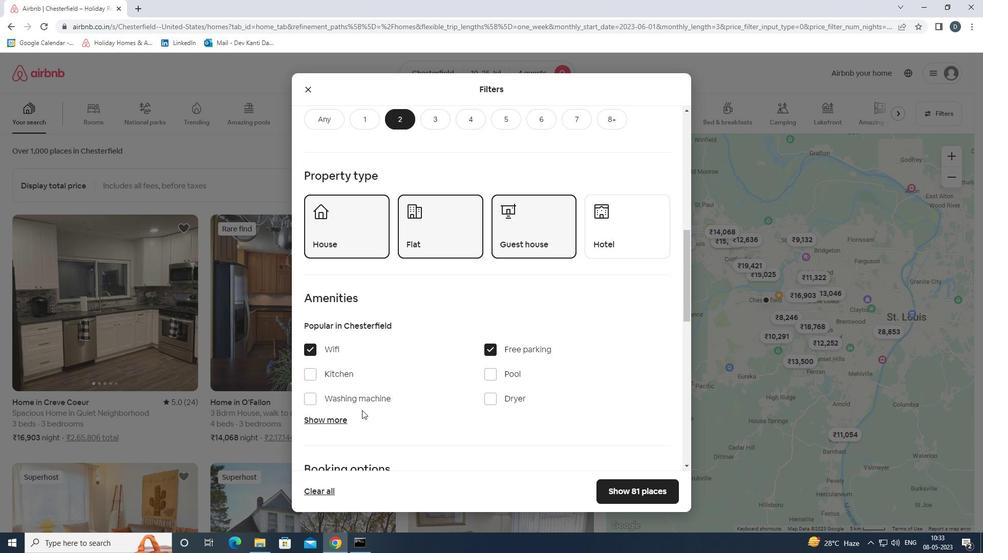 
Action: Mouse pressed left at (341, 416)
Screenshot: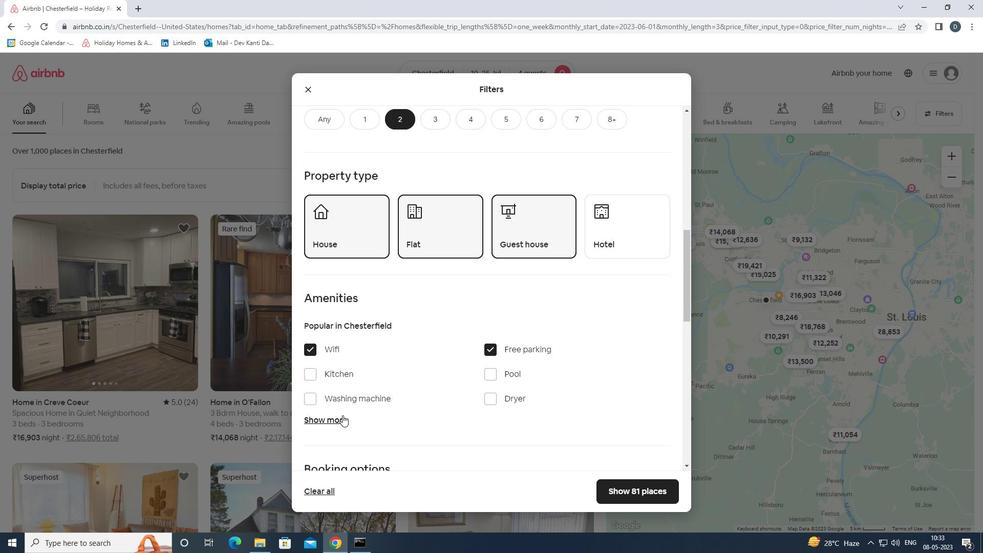 
Action: Mouse scrolled (341, 416) with delta (0, 0)
Screenshot: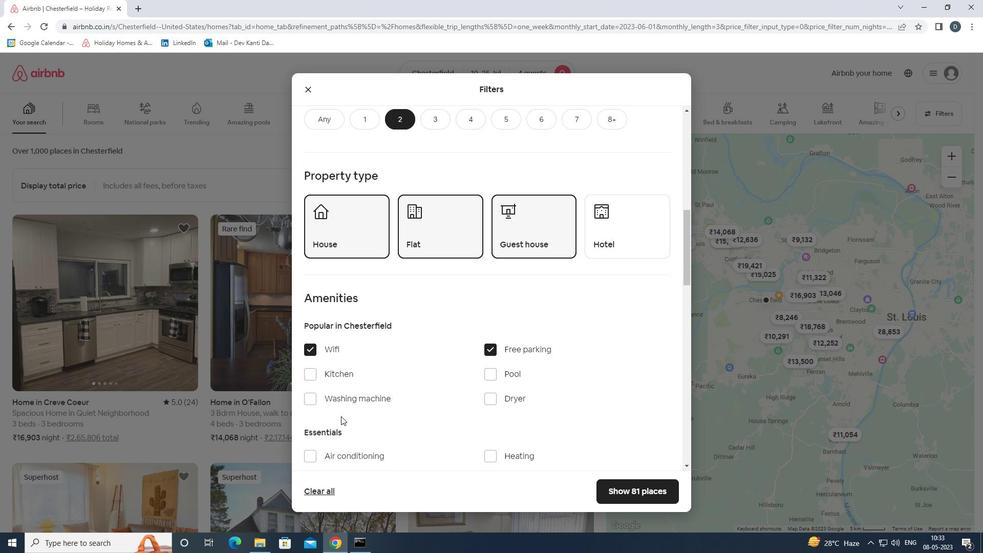 
Action: Mouse scrolled (341, 416) with delta (0, 0)
Screenshot: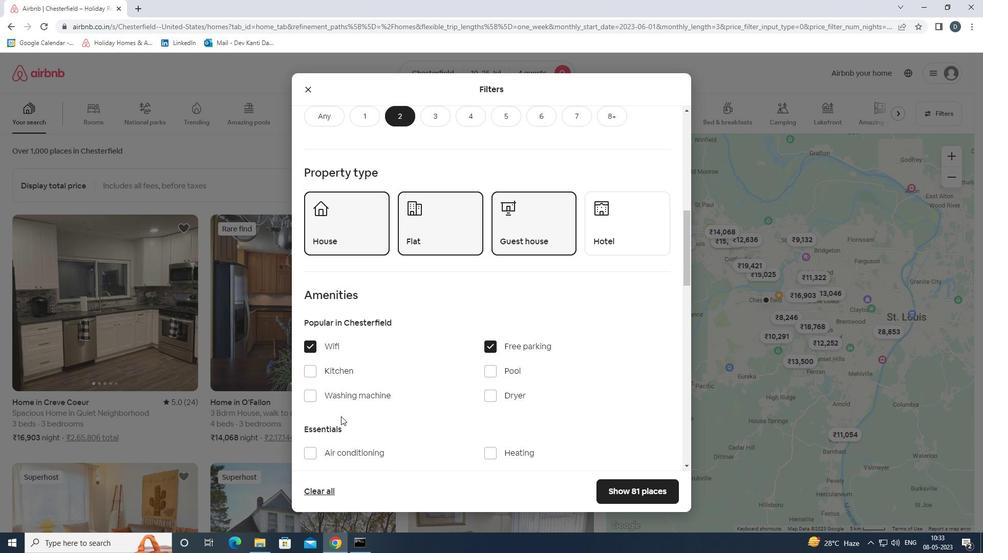 
Action: Mouse scrolled (341, 416) with delta (0, 0)
Screenshot: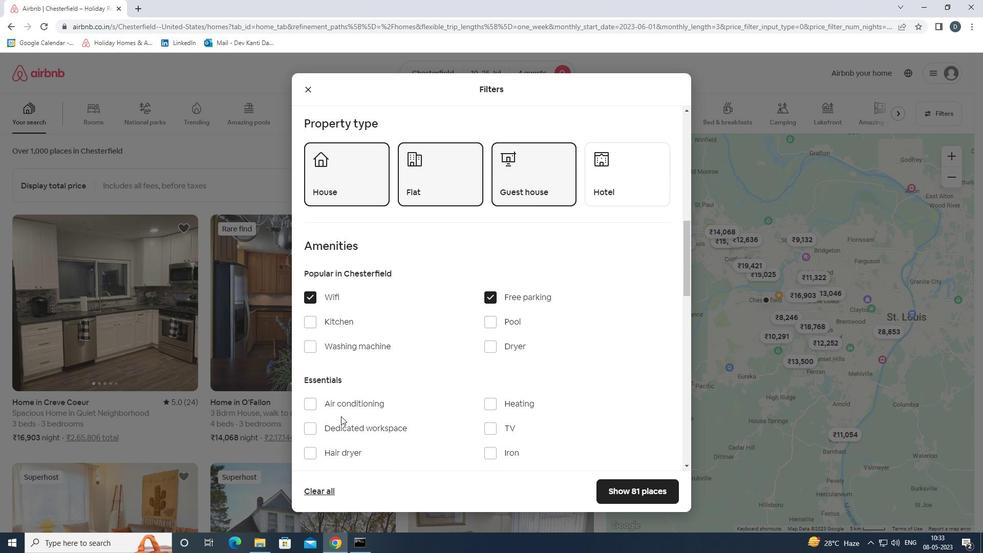 
Action: Mouse moved to (504, 327)
Screenshot: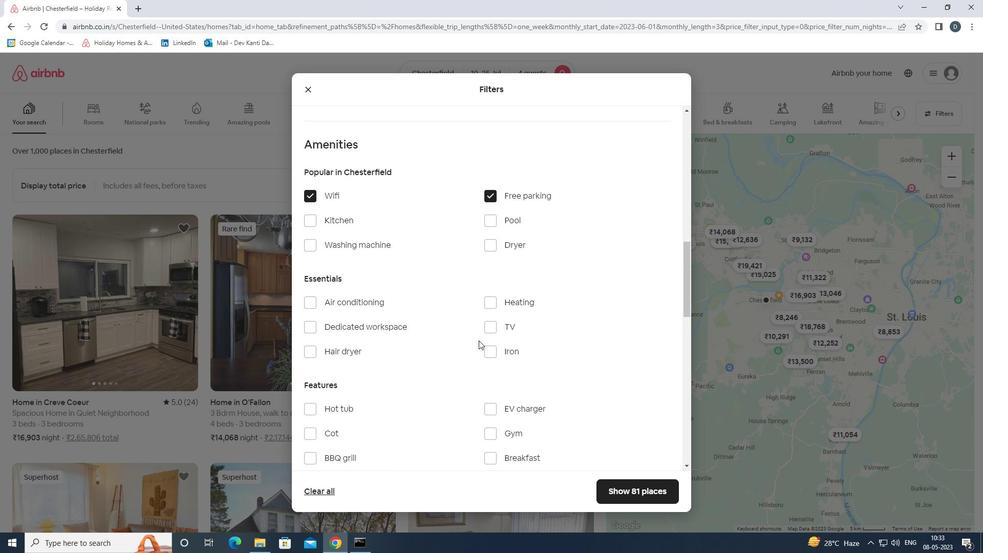 
Action: Mouse pressed left at (504, 327)
Screenshot: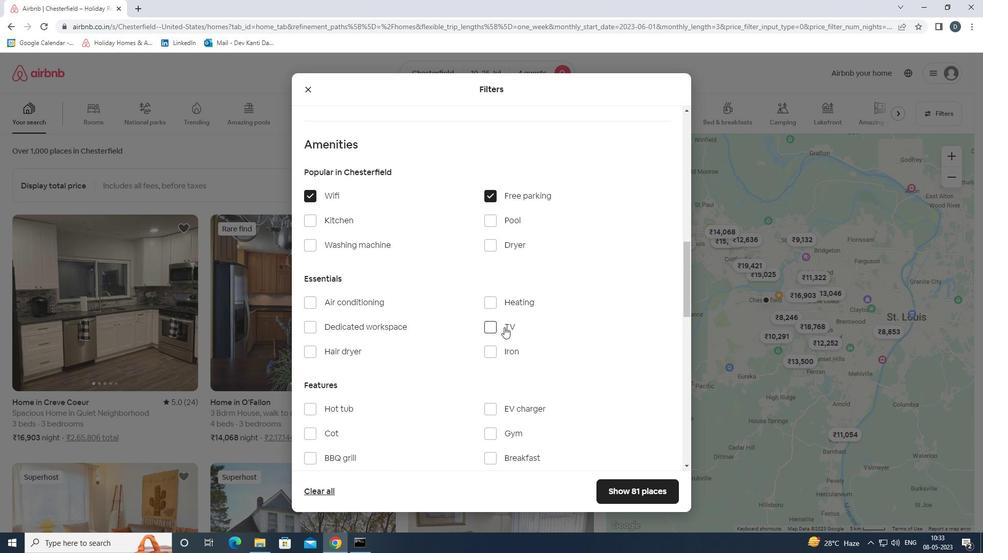 
Action: Mouse scrolled (504, 326) with delta (0, 0)
Screenshot: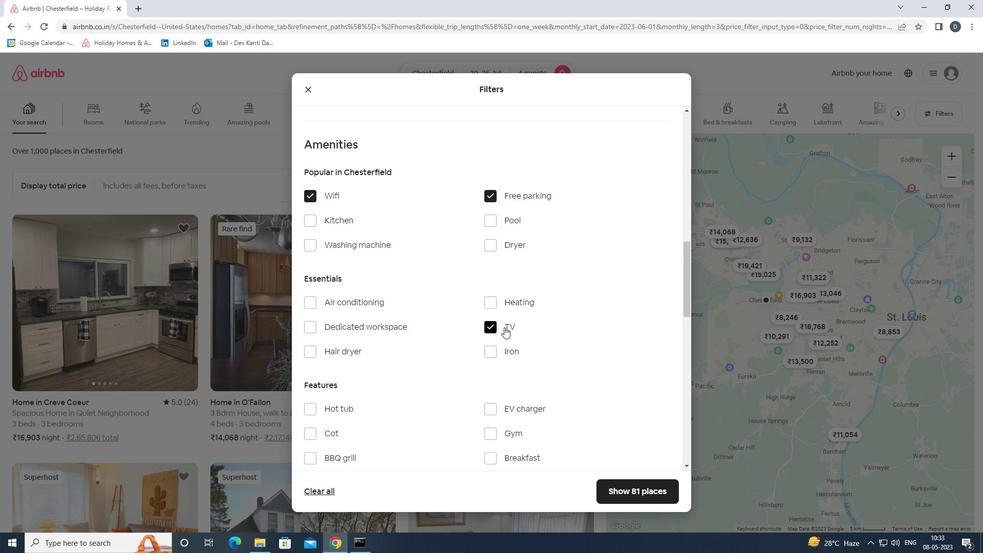 
Action: Mouse scrolled (504, 326) with delta (0, 0)
Screenshot: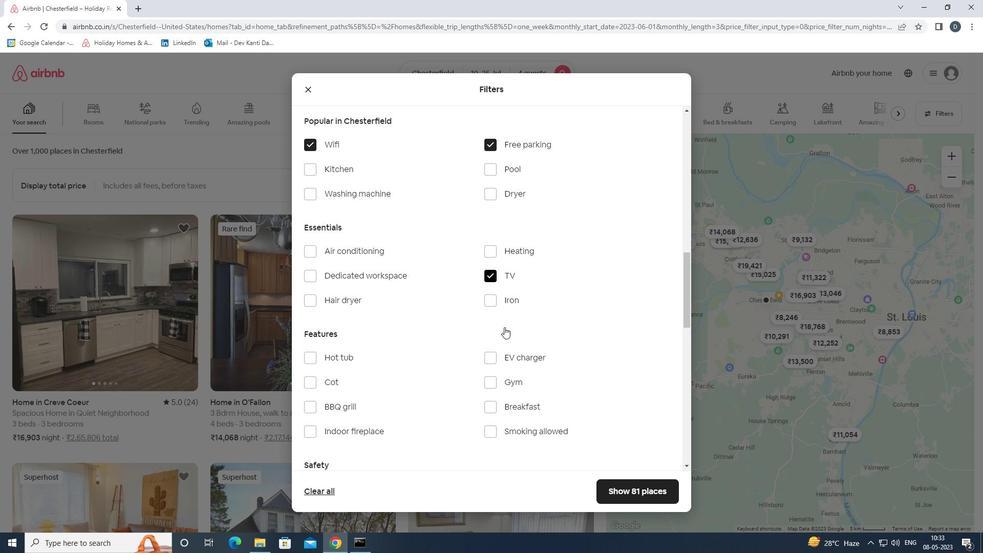 
Action: Mouse pressed left at (504, 327)
Screenshot: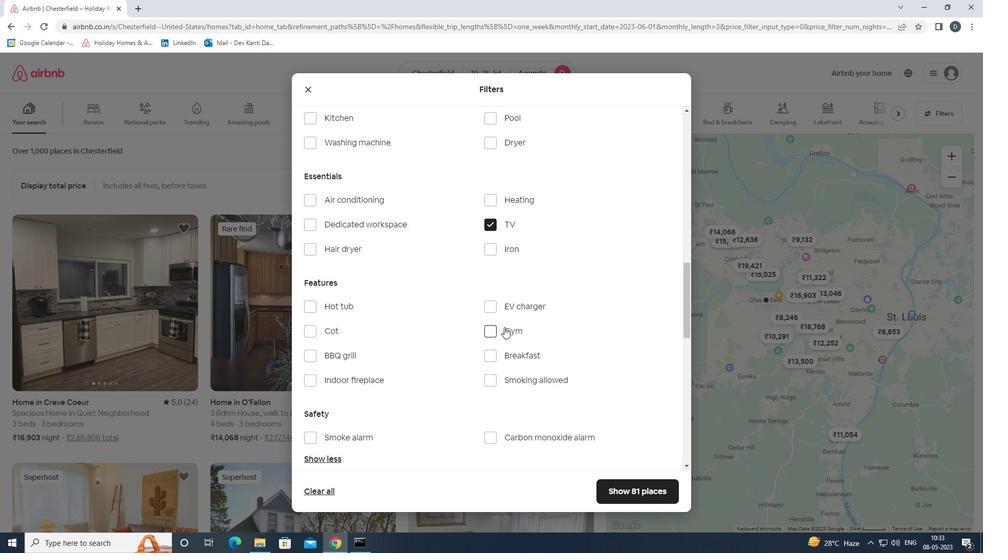 
Action: Mouse moved to (494, 356)
Screenshot: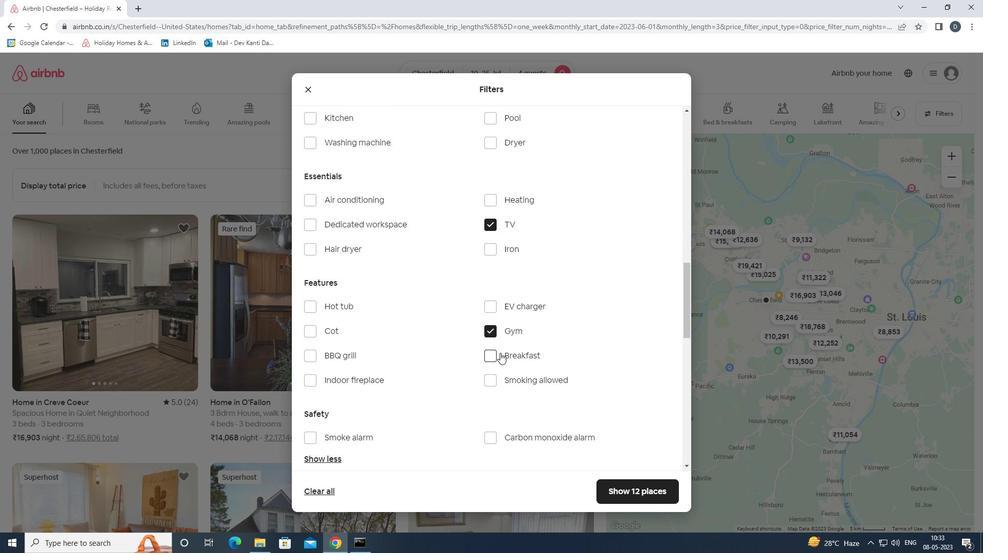 
Action: Mouse pressed left at (494, 356)
Screenshot: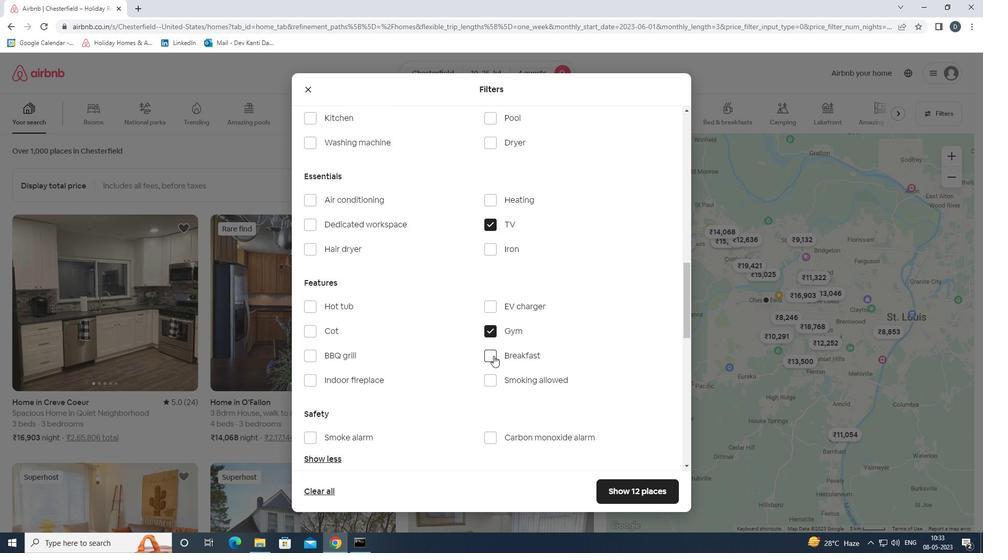 
Action: Mouse scrolled (494, 355) with delta (0, 0)
Screenshot: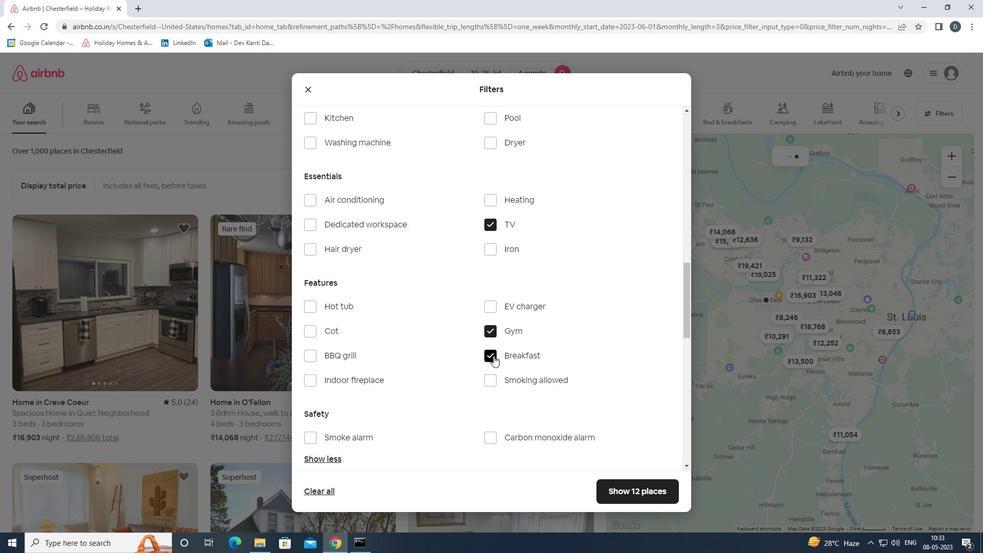 
Action: Mouse scrolled (494, 355) with delta (0, 0)
Screenshot: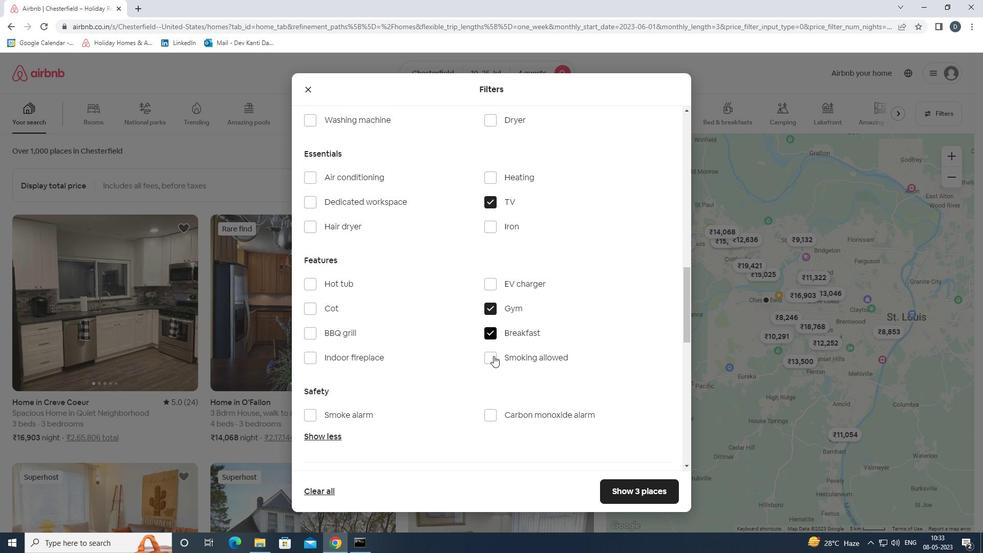 
Action: Mouse scrolled (494, 355) with delta (0, 0)
Screenshot: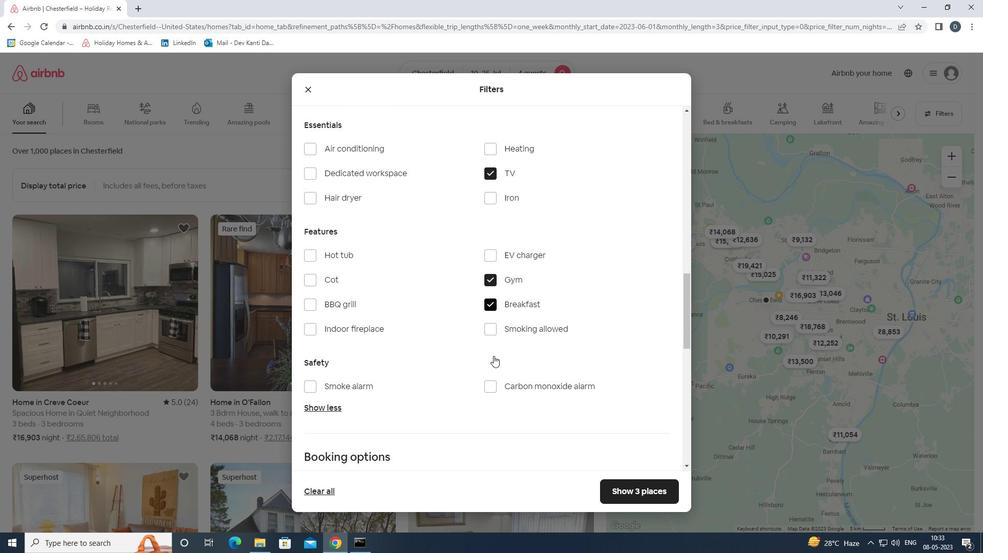 
Action: Mouse scrolled (494, 355) with delta (0, 0)
Screenshot: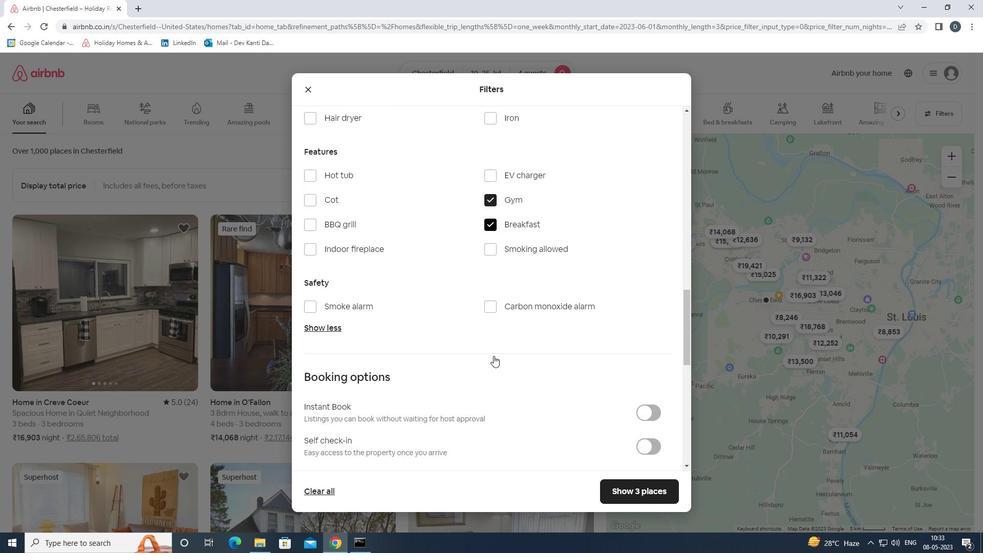 
Action: Mouse scrolled (494, 355) with delta (0, 0)
Screenshot: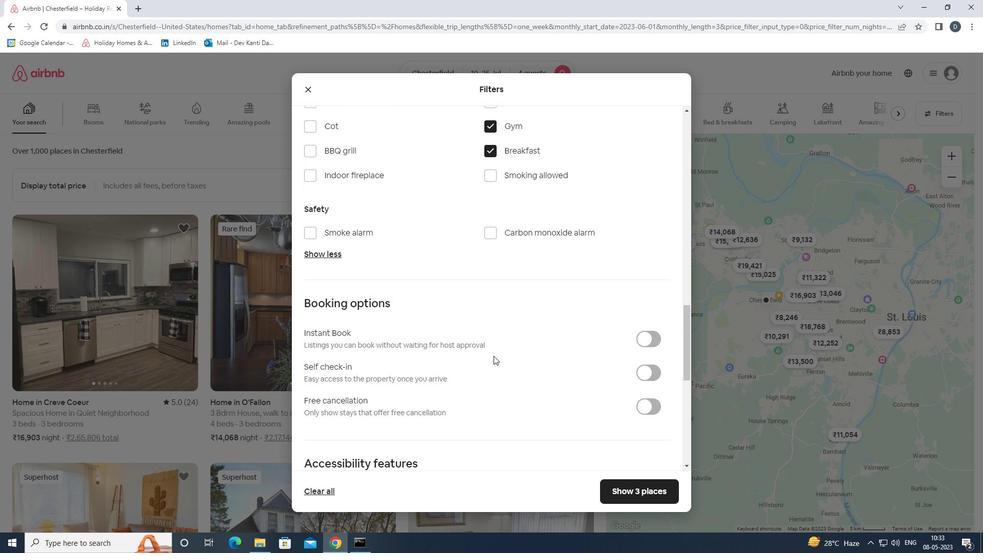 
Action: Mouse moved to (651, 325)
Screenshot: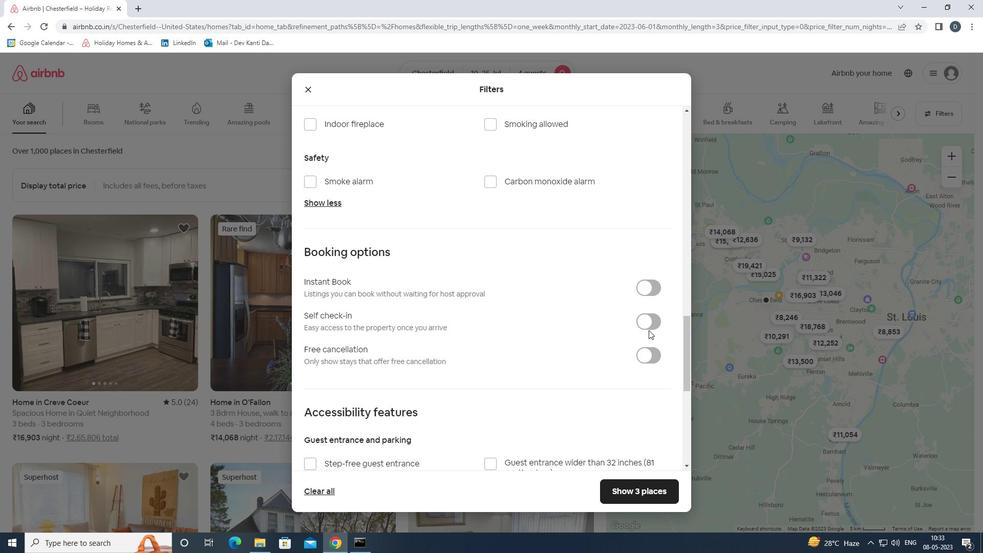 
Action: Mouse pressed left at (651, 325)
Screenshot: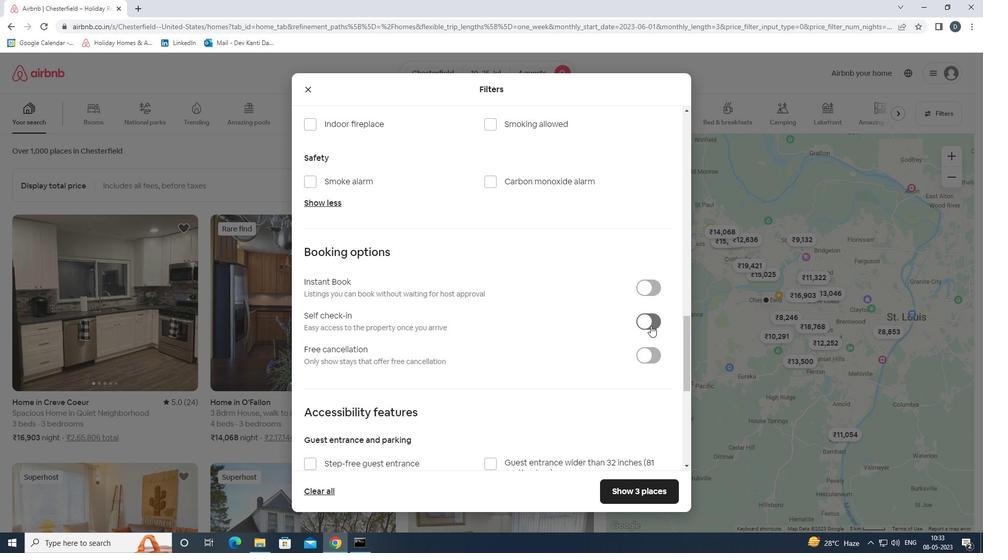 
Action: Mouse moved to (536, 354)
Screenshot: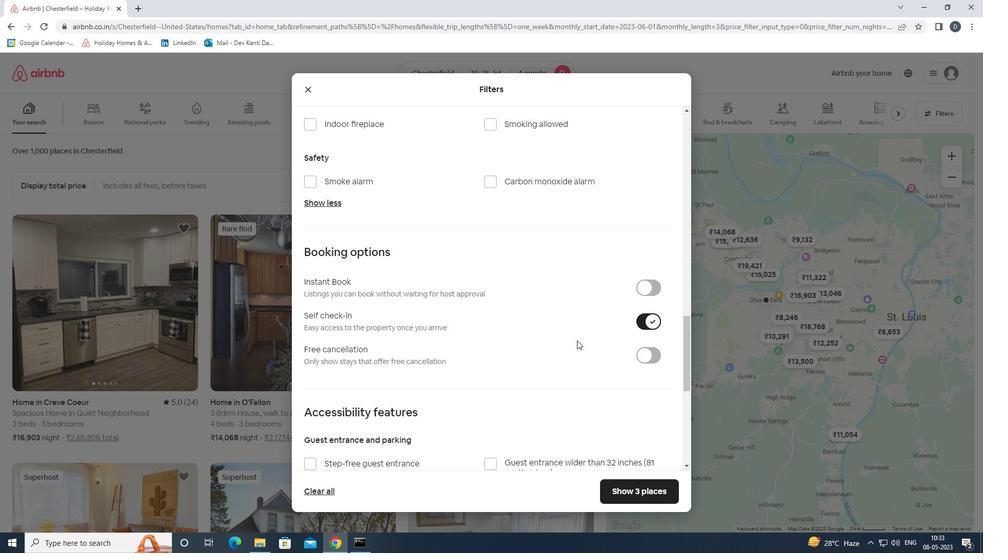 
Action: Mouse scrolled (536, 353) with delta (0, 0)
Screenshot: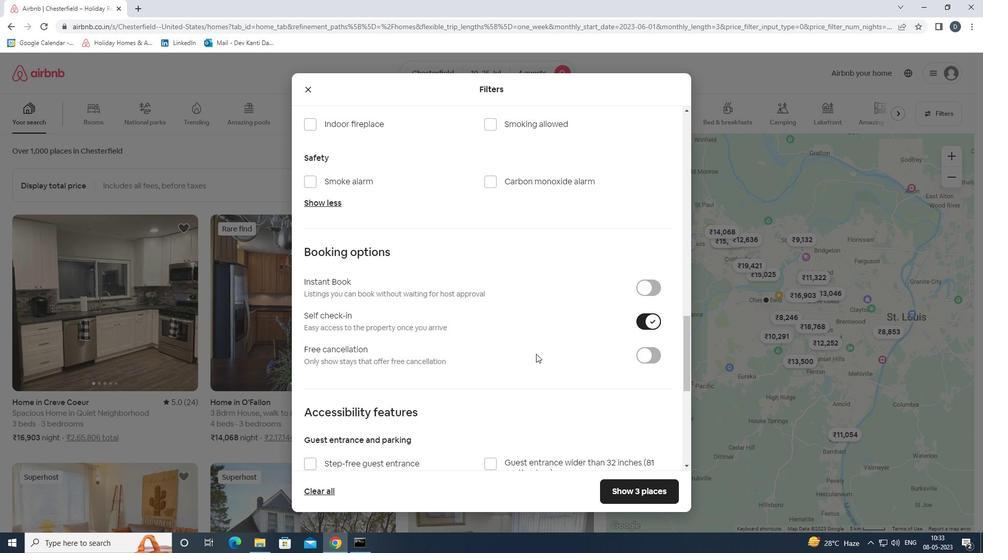 
Action: Mouse moved to (536, 354)
Screenshot: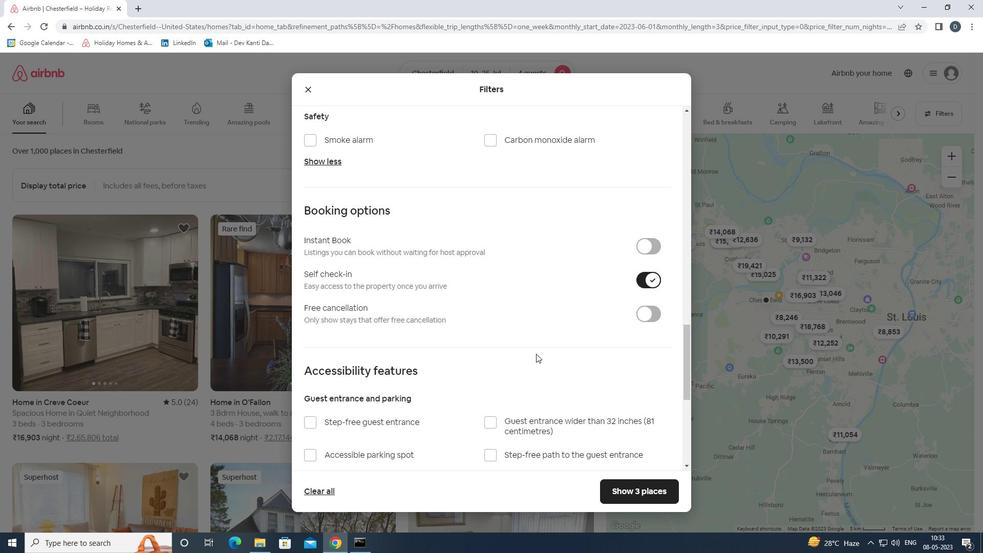 
Action: Mouse scrolled (536, 353) with delta (0, 0)
Screenshot: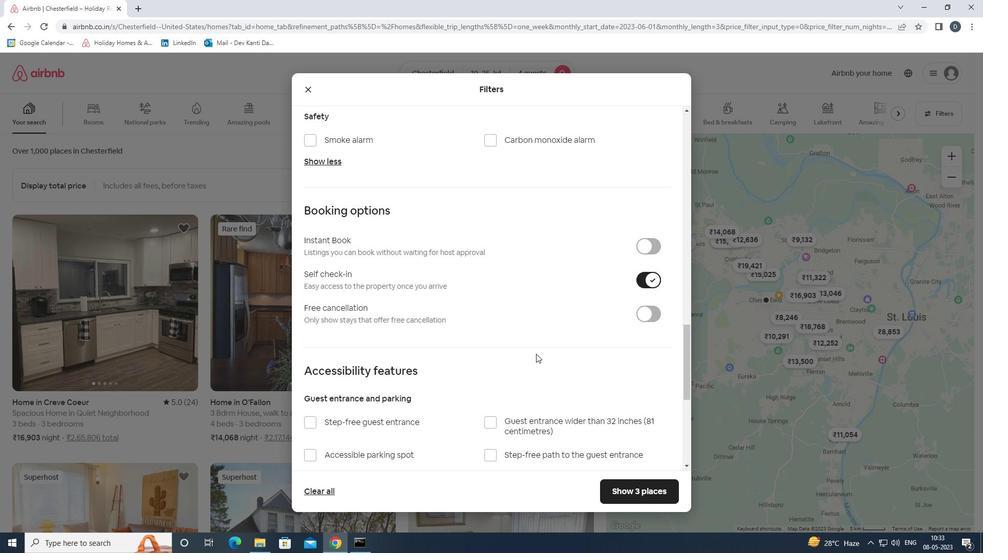 
Action: Mouse scrolled (536, 353) with delta (0, 0)
Screenshot: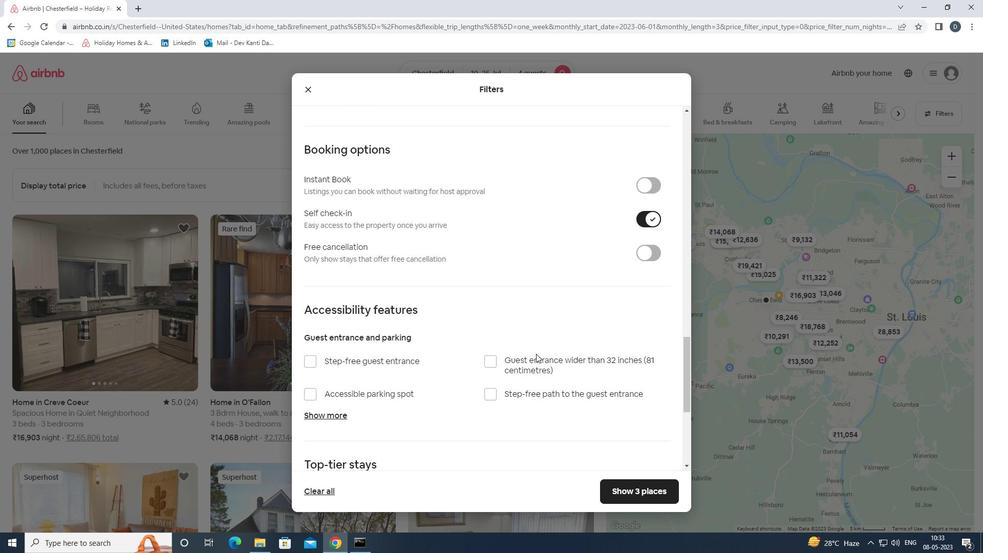
Action: Mouse scrolled (536, 353) with delta (0, 0)
Screenshot: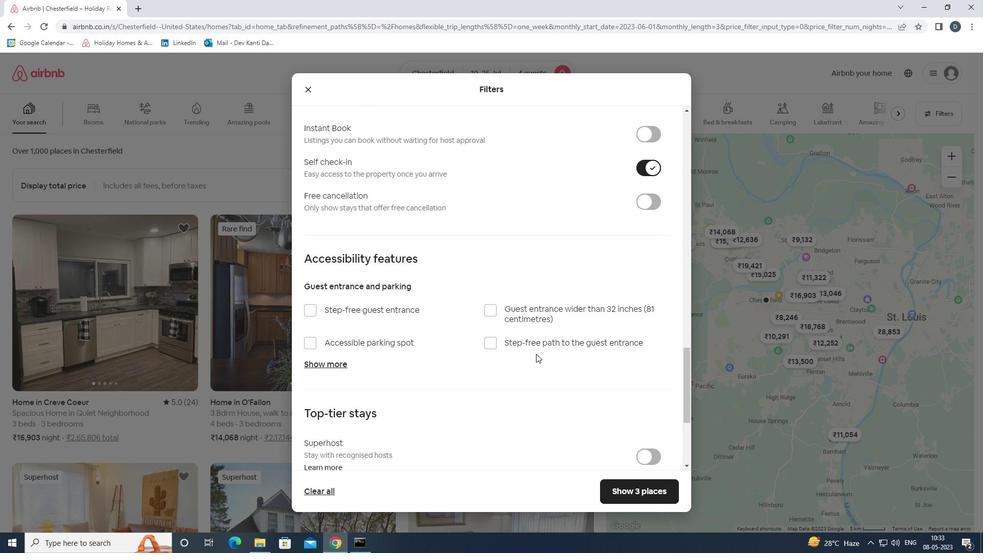 
Action: Mouse scrolled (536, 353) with delta (0, 0)
Screenshot: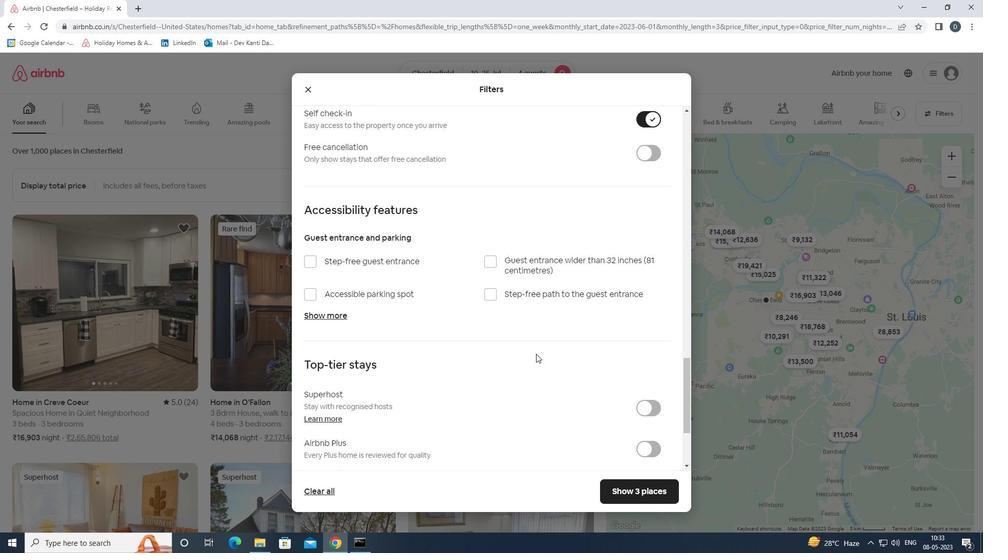 
Action: Mouse scrolled (536, 353) with delta (0, 0)
Screenshot: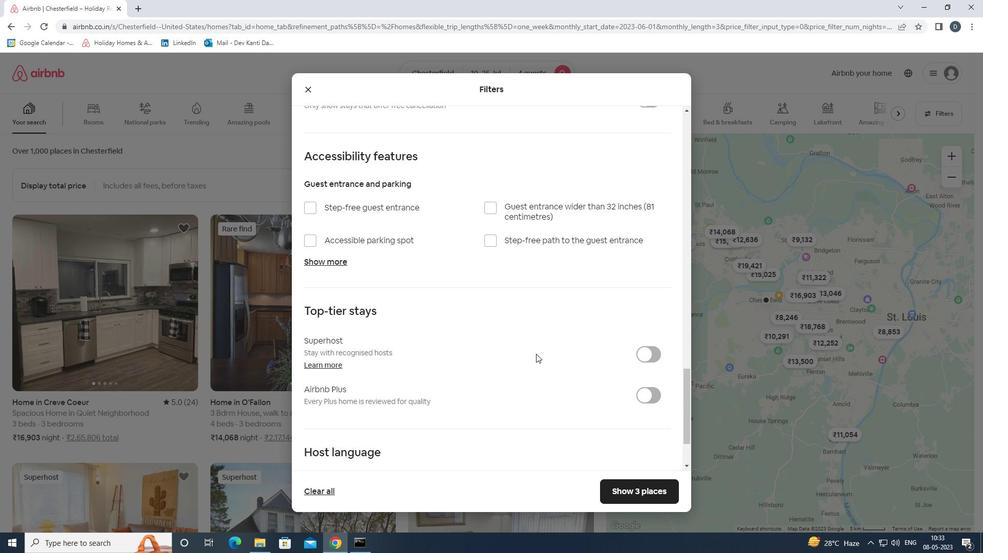 
Action: Mouse scrolled (536, 353) with delta (0, 0)
Screenshot: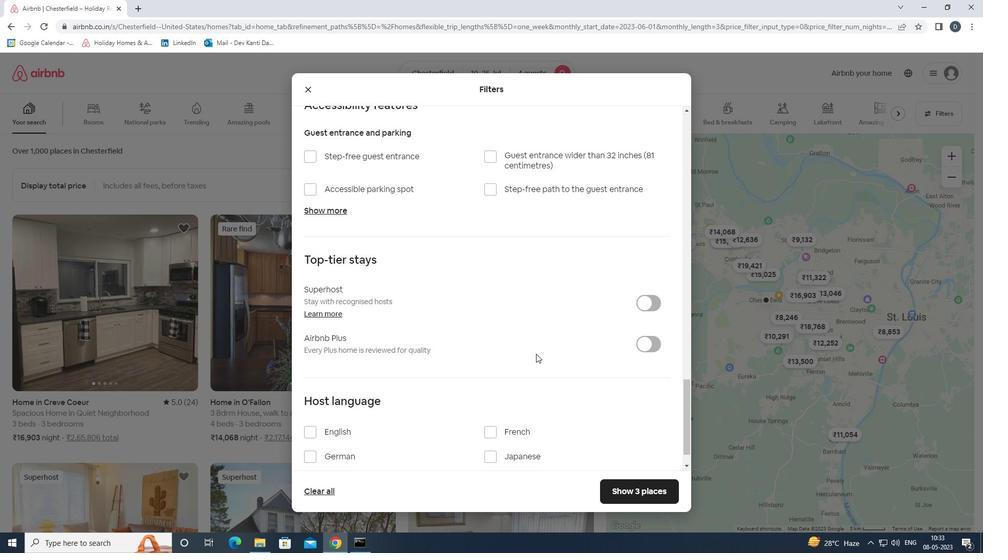
Action: Mouse scrolled (536, 353) with delta (0, 0)
Screenshot: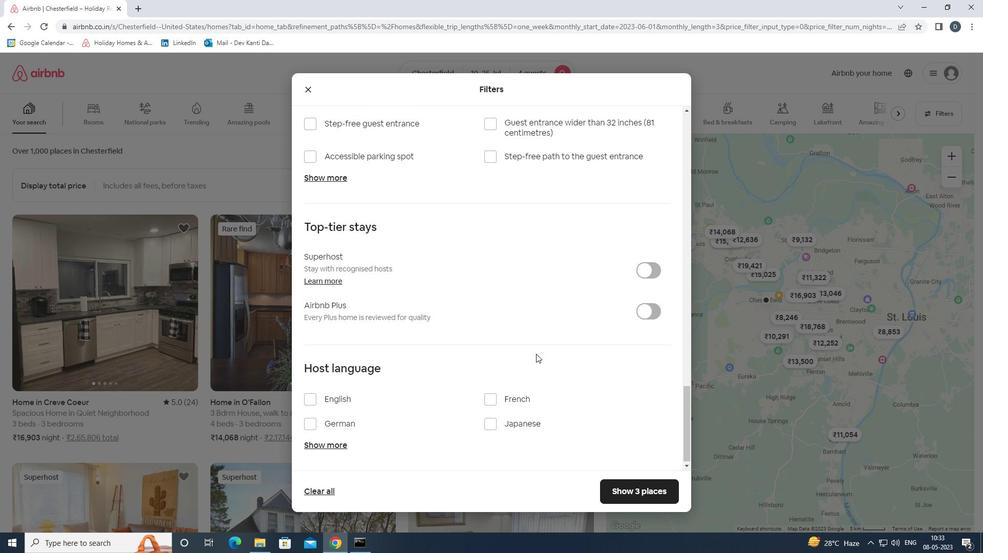 
Action: Mouse moved to (313, 397)
Screenshot: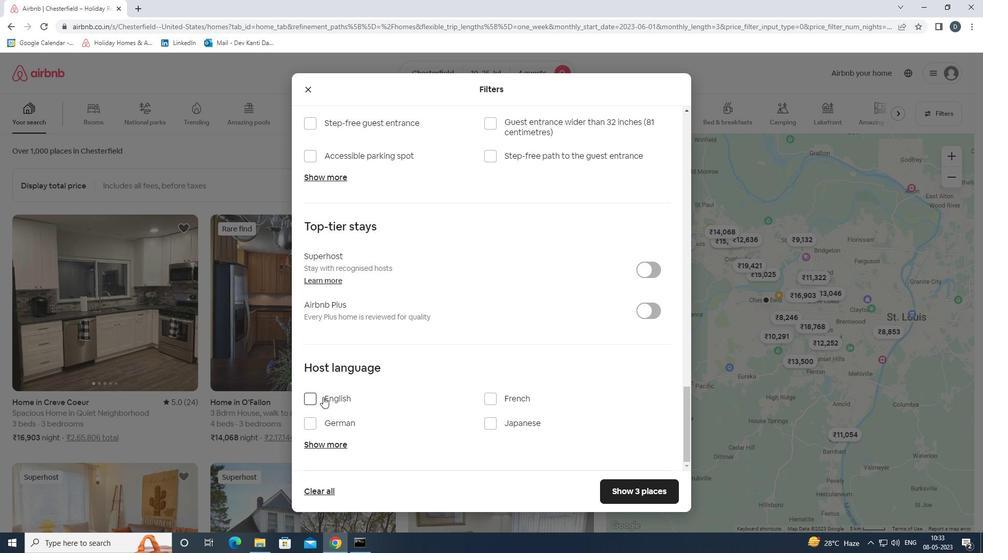 
Action: Mouse pressed left at (313, 397)
Screenshot: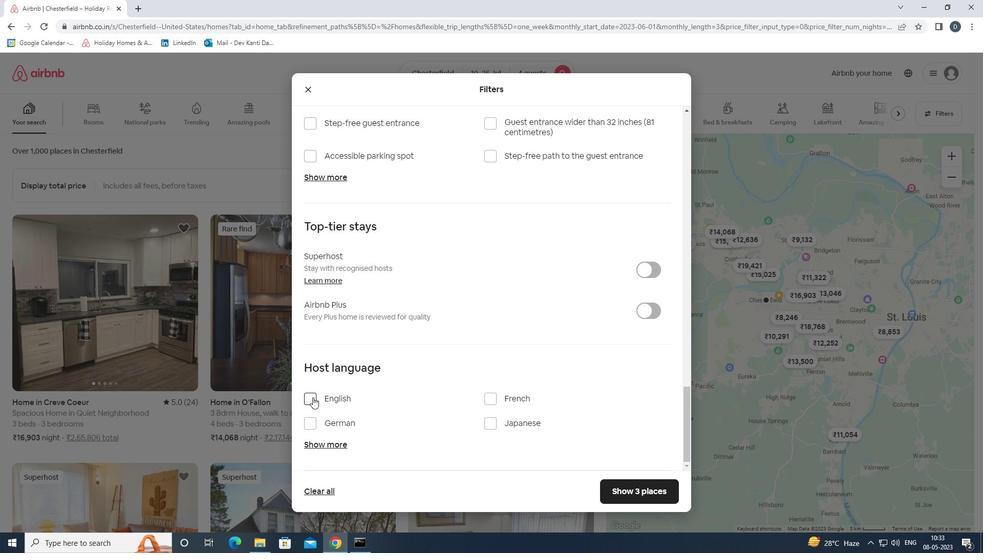 
Action: Mouse moved to (628, 488)
Screenshot: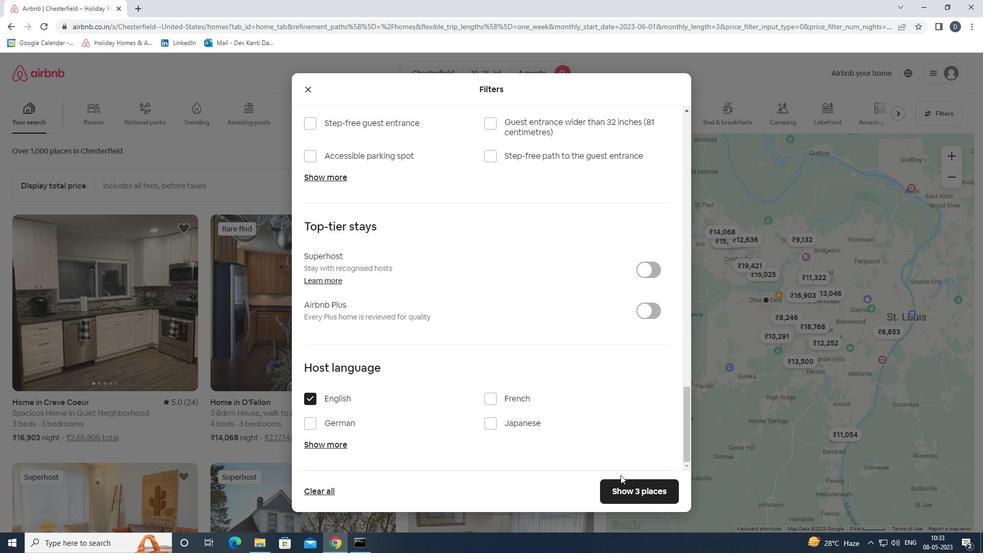 
Action: Mouse pressed left at (628, 488)
Screenshot: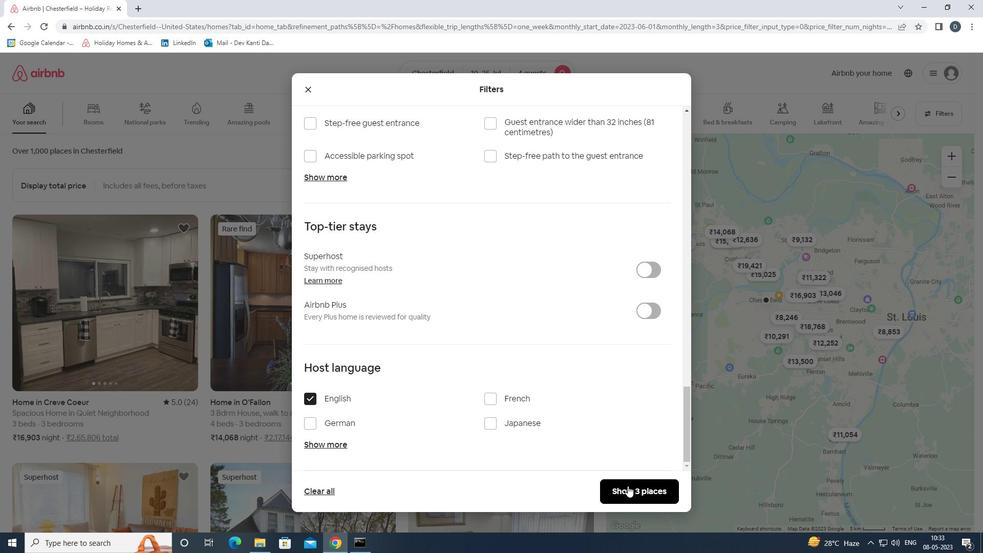 
Action: Mouse moved to (627, 489)
Screenshot: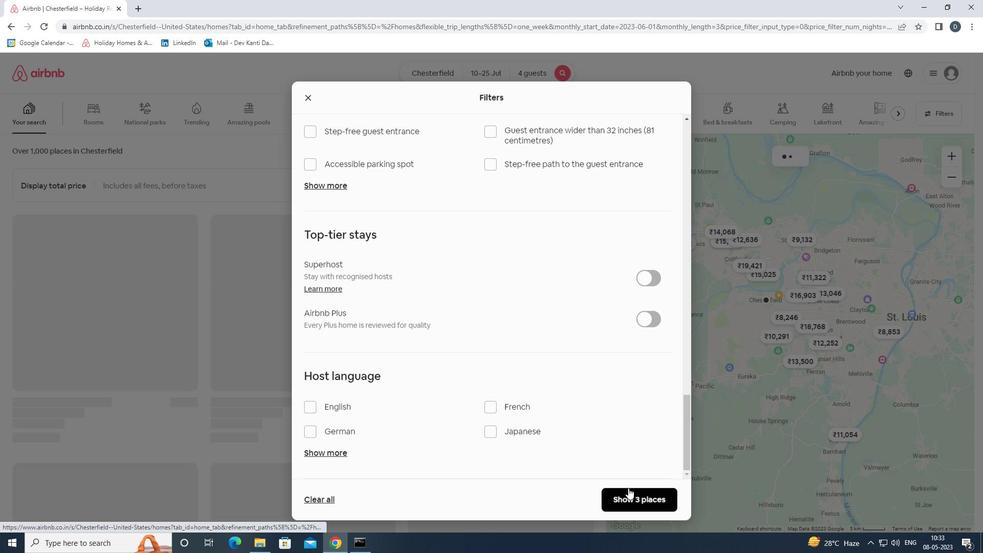 
